 Task: Create fields in event object.
Action: Mouse moved to (603, 20)
Screenshot: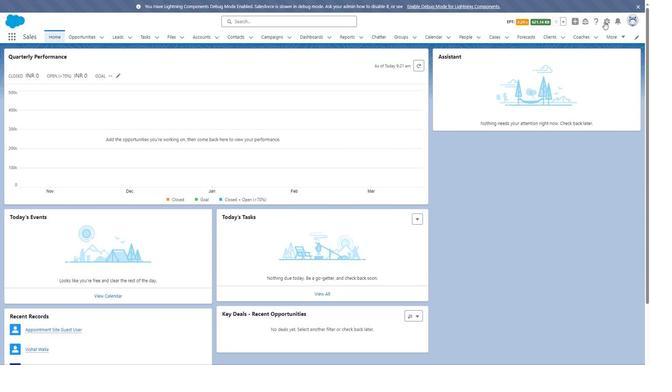 
Action: Mouse pressed left at (603, 20)
Screenshot: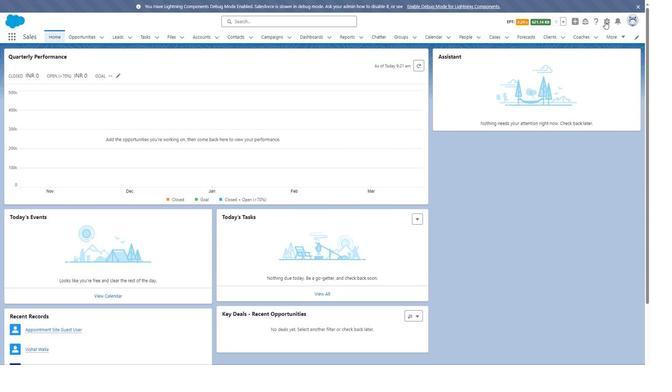 
Action: Mouse moved to (577, 39)
Screenshot: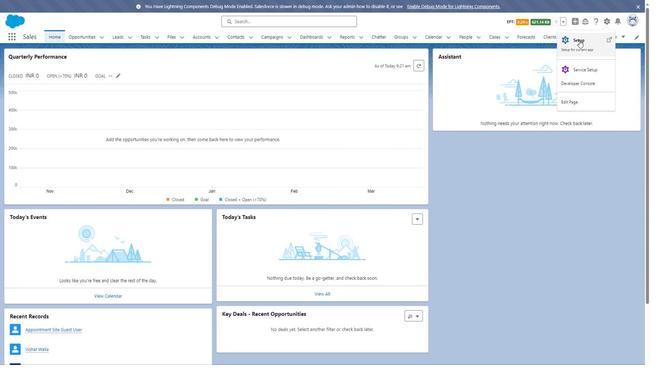 
Action: Mouse pressed left at (577, 39)
Screenshot: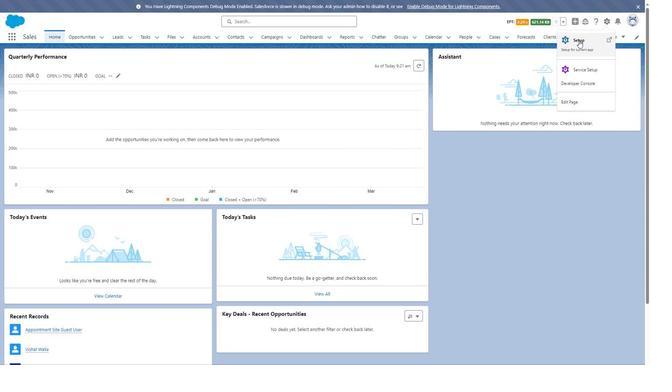 
Action: Mouse moved to (82, 37)
Screenshot: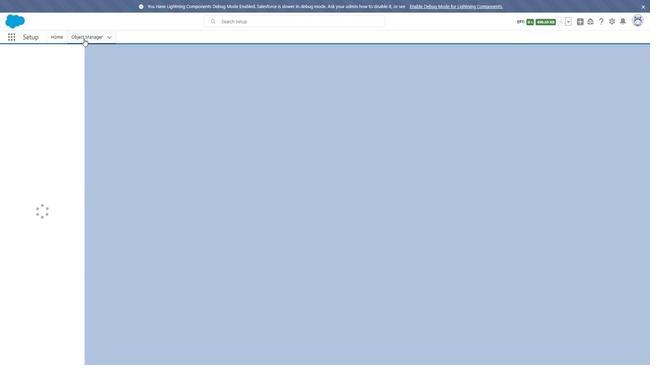 
Action: Mouse pressed left at (82, 37)
Screenshot: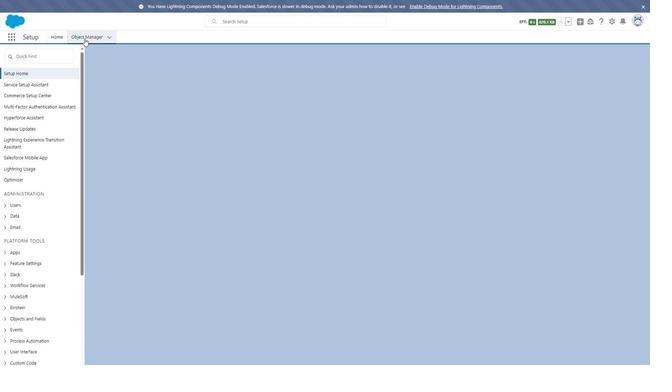 
Action: Mouse moved to (52, 213)
Screenshot: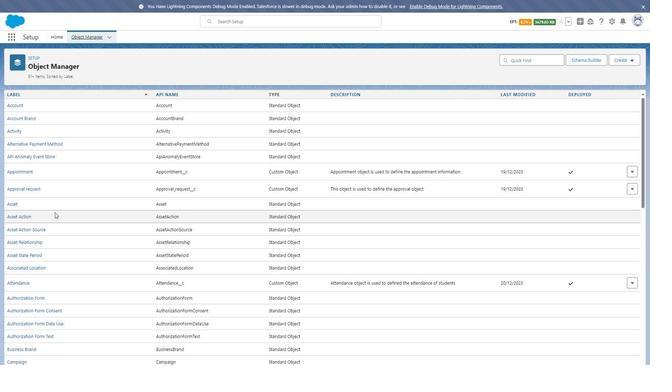 
Action: Mouse scrolled (52, 212) with delta (0, 0)
Screenshot: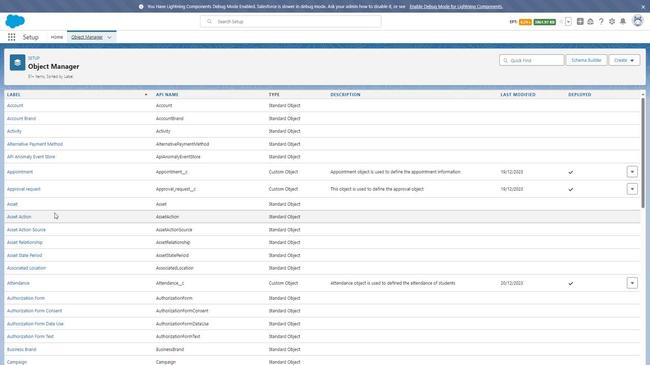 
Action: Mouse scrolled (52, 212) with delta (0, 0)
Screenshot: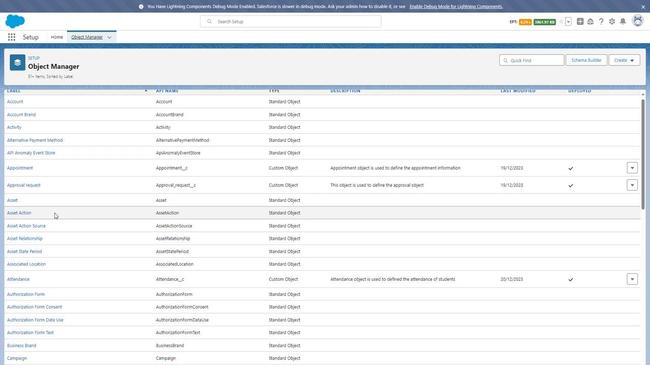 
Action: Mouse scrolled (52, 212) with delta (0, 0)
Screenshot: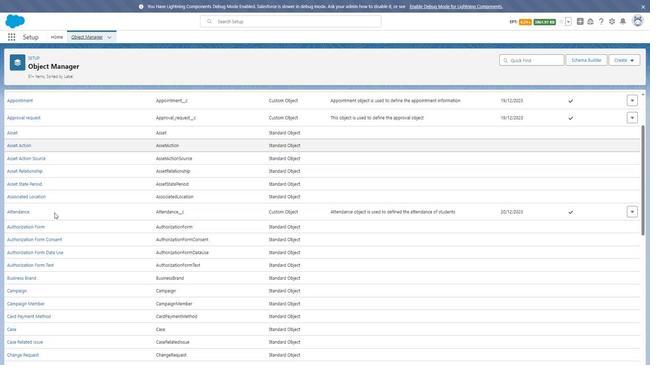 
Action: Mouse moved to (51, 229)
Screenshot: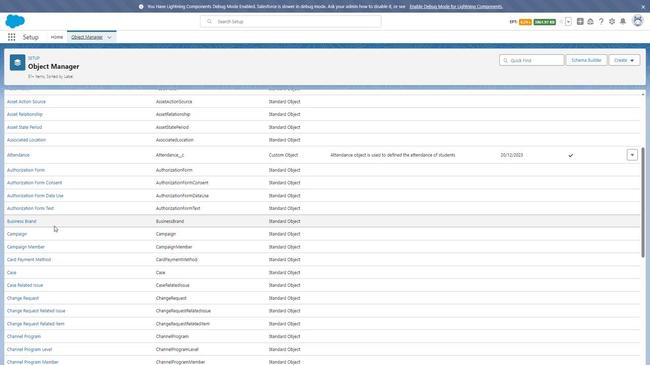 
Action: Mouse scrolled (51, 229) with delta (0, 0)
Screenshot: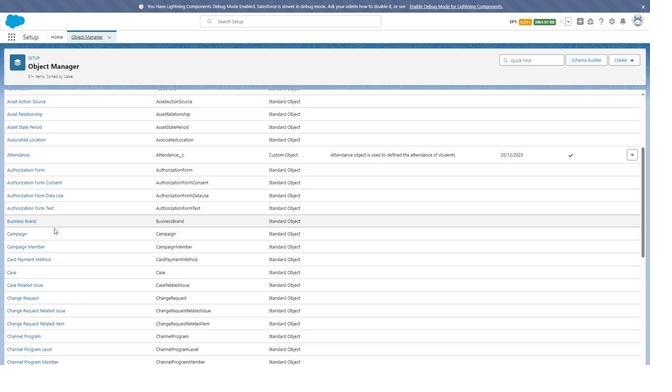 
Action: Mouse moved to (51, 230)
Screenshot: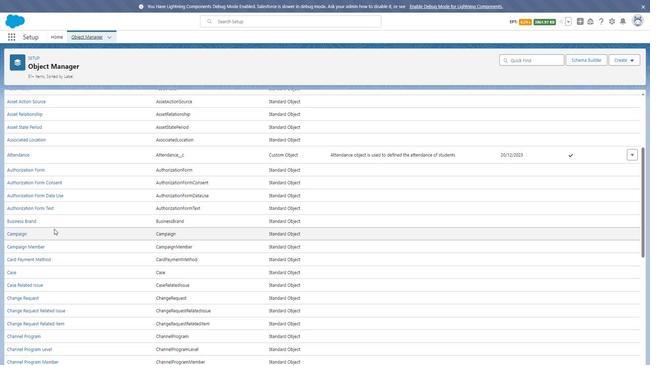 
Action: Mouse scrolled (51, 230) with delta (0, 0)
Screenshot: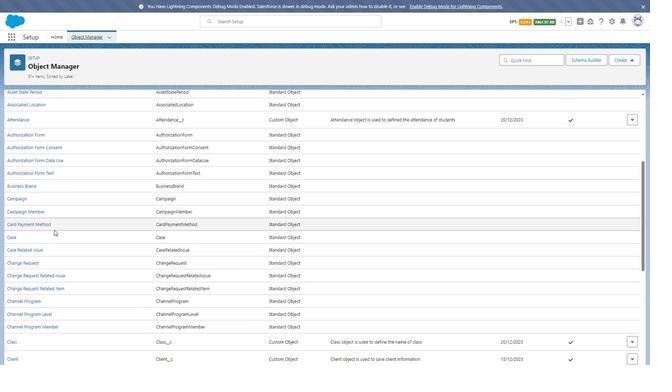 
Action: Mouse moved to (51, 231)
Screenshot: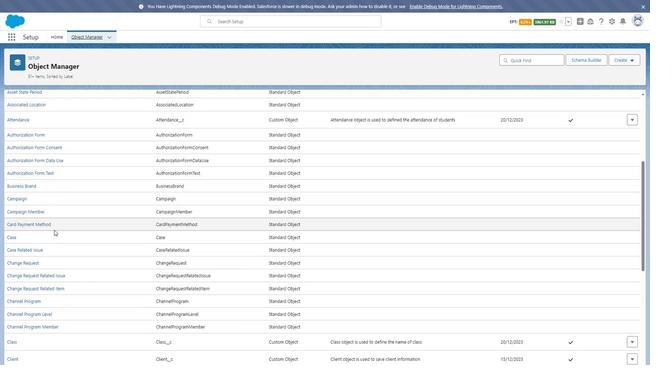 
Action: Mouse scrolled (51, 230) with delta (0, 0)
Screenshot: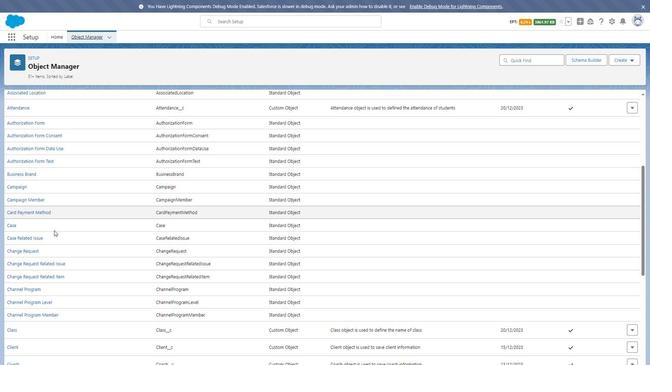 
Action: Mouse moved to (29, 252)
Screenshot: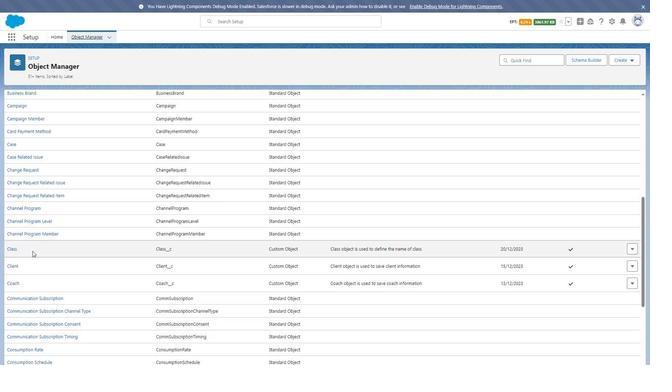 
Action: Mouse scrolled (29, 251) with delta (0, 0)
Screenshot: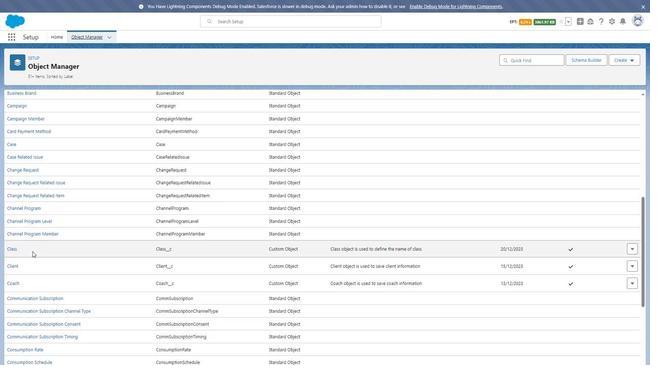 
Action: Mouse scrolled (29, 251) with delta (0, 0)
Screenshot: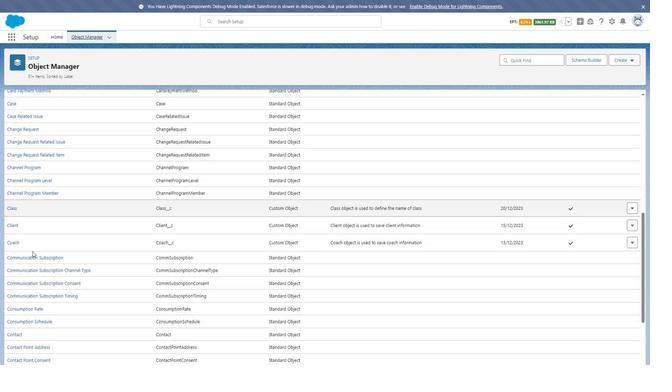 
Action: Mouse moved to (29, 252)
Screenshot: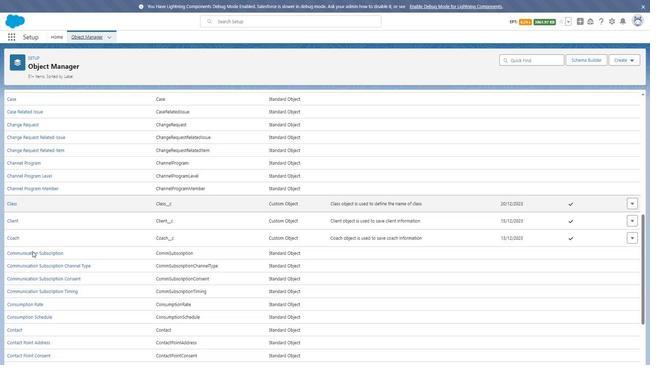 
Action: Mouse scrolled (29, 252) with delta (0, 0)
Screenshot: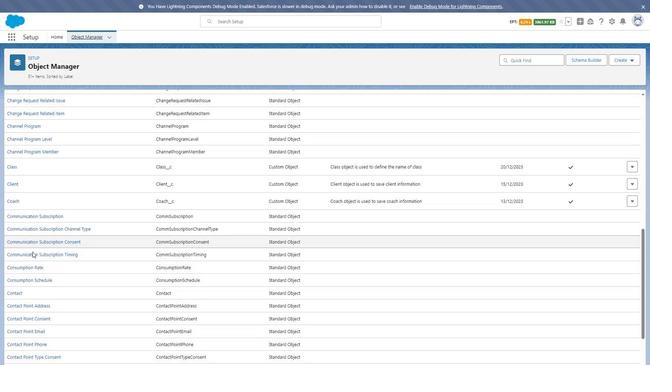 
Action: Mouse moved to (29, 252)
Screenshot: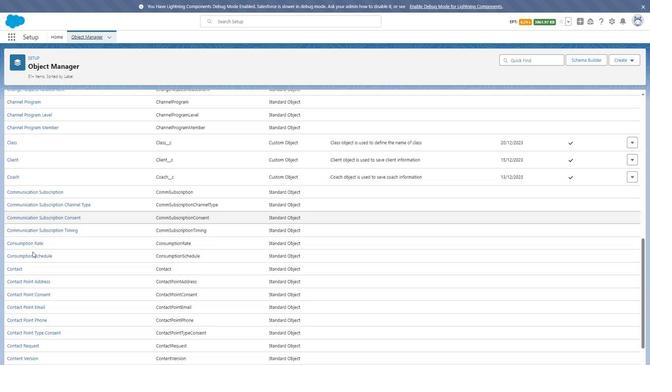 
Action: Mouse scrolled (29, 252) with delta (0, 0)
Screenshot: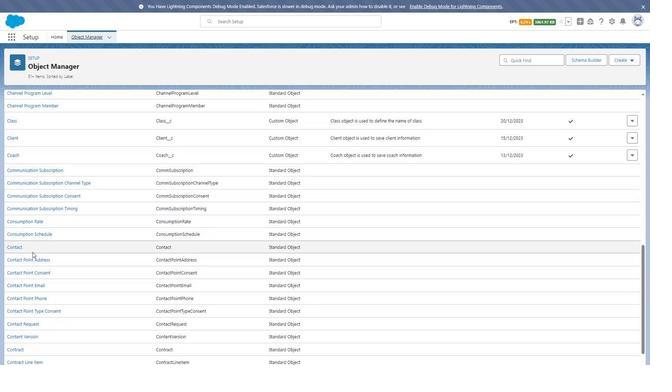 
Action: Mouse moved to (30, 252)
Screenshot: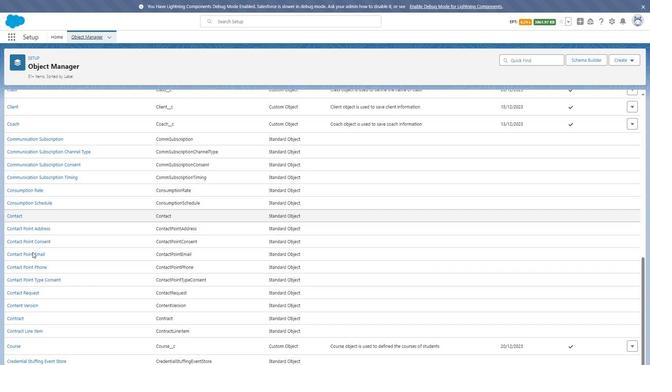 
Action: Mouse scrolled (30, 252) with delta (0, 0)
Screenshot: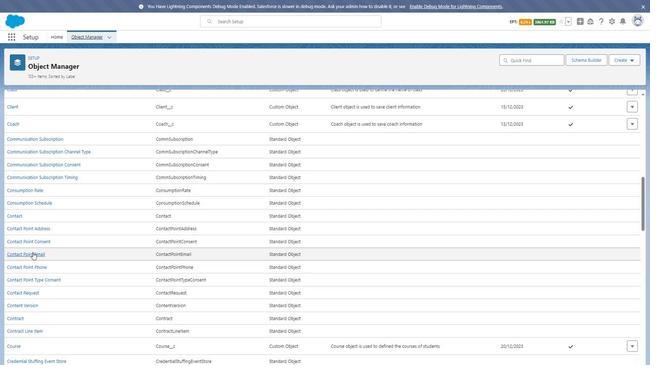 
Action: Mouse scrolled (30, 252) with delta (0, 0)
Screenshot: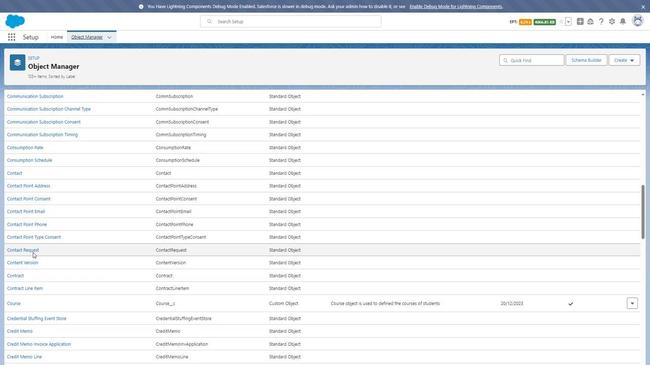 
Action: Mouse scrolled (30, 252) with delta (0, 0)
Screenshot: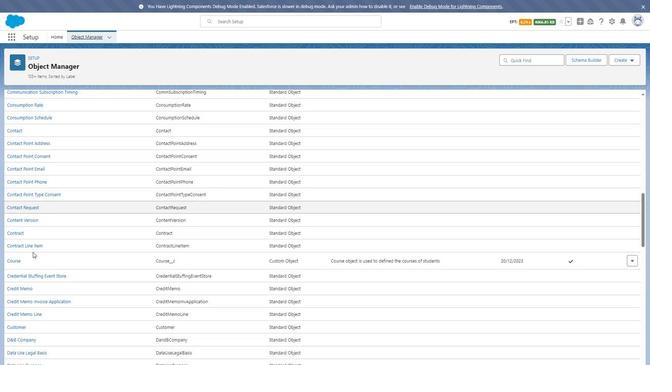 
Action: Mouse scrolled (30, 252) with delta (0, 0)
Screenshot: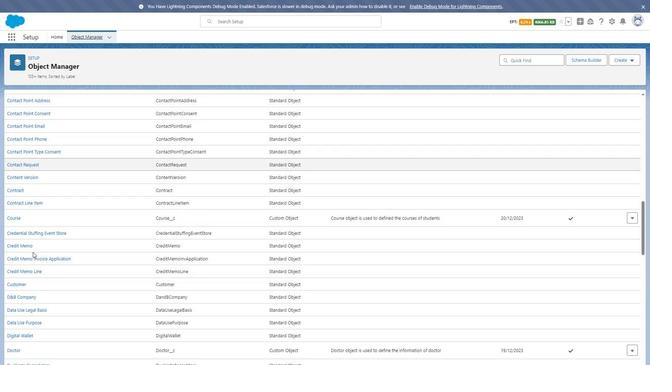 
Action: Mouse moved to (30, 252)
Screenshot: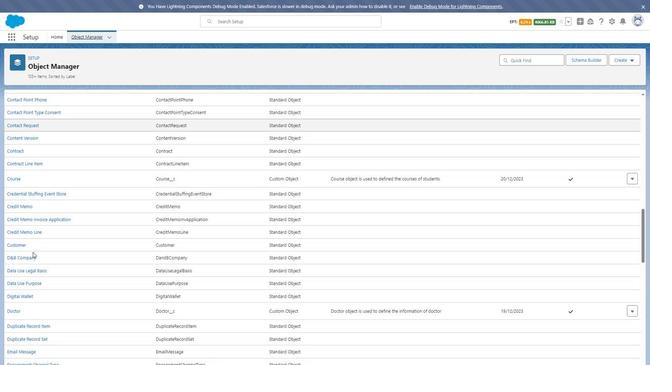 
Action: Mouse scrolled (30, 251) with delta (0, 0)
Screenshot: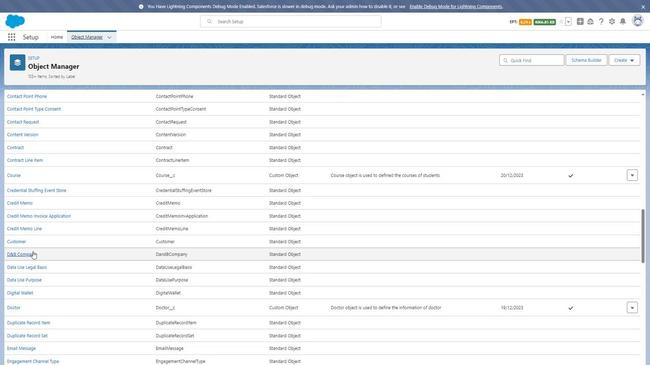 
Action: Mouse moved to (30, 252)
Screenshot: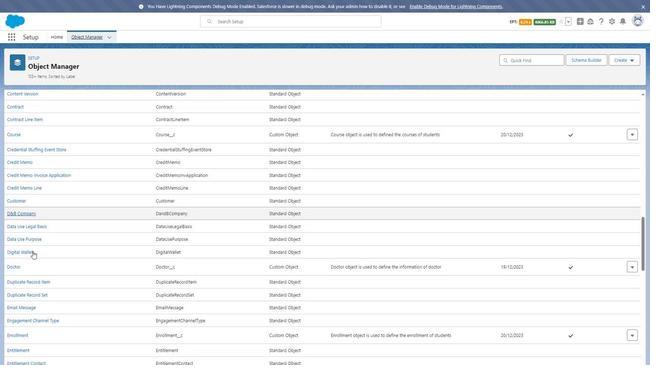 
Action: Mouse scrolled (30, 251) with delta (0, 0)
Screenshot: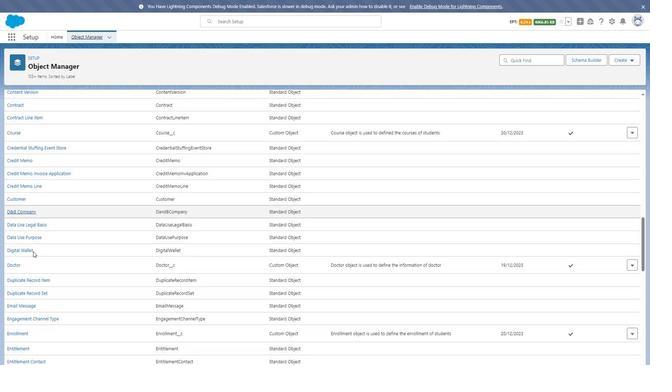 
Action: Mouse moved to (10, 334)
Screenshot: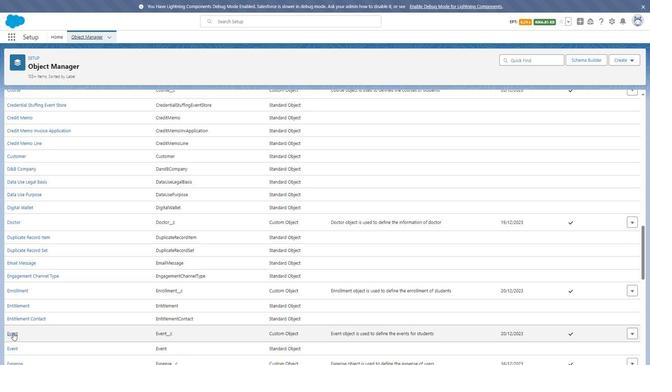 
Action: Mouse pressed left at (10, 334)
Screenshot: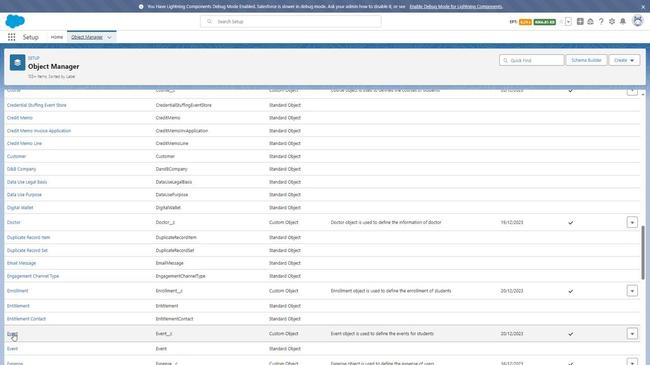 
Action: Mouse moved to (54, 109)
Screenshot: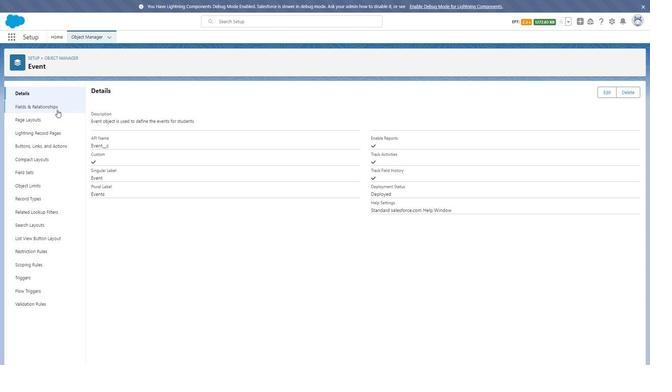 
Action: Mouse pressed left at (54, 109)
Screenshot: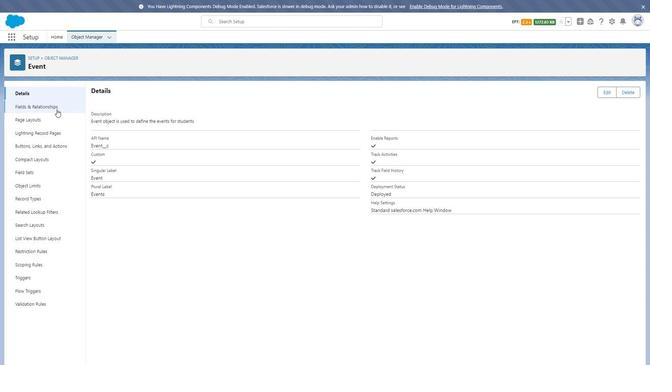 
Action: Mouse moved to (490, 93)
Screenshot: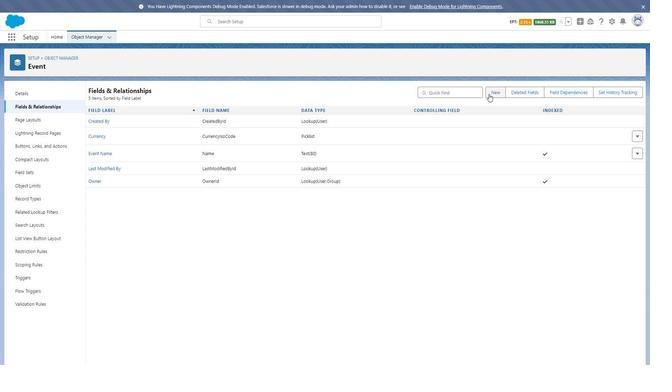 
Action: Mouse pressed left at (490, 93)
Screenshot: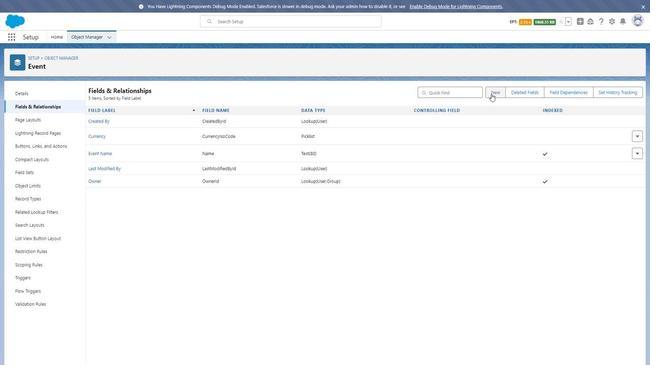
Action: Mouse moved to (125, 204)
Screenshot: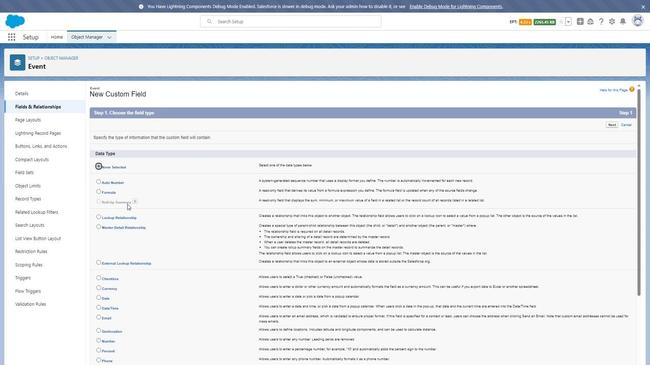 
Action: Mouse scrolled (125, 204) with delta (0, 0)
Screenshot: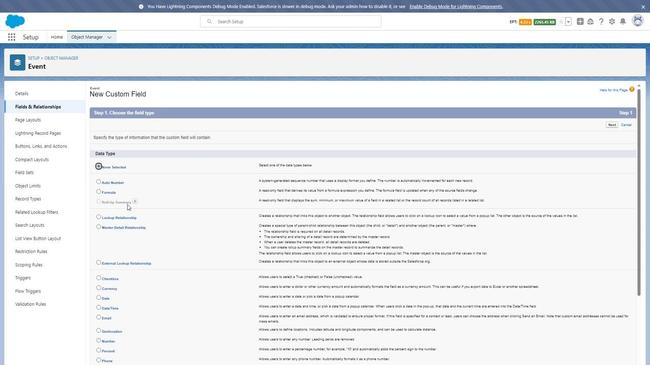 
Action: Mouse scrolled (125, 204) with delta (0, 0)
Screenshot: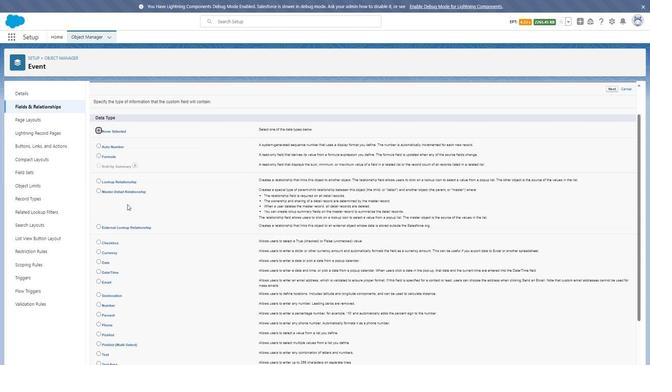 
Action: Mouse scrolled (125, 204) with delta (0, 0)
Screenshot: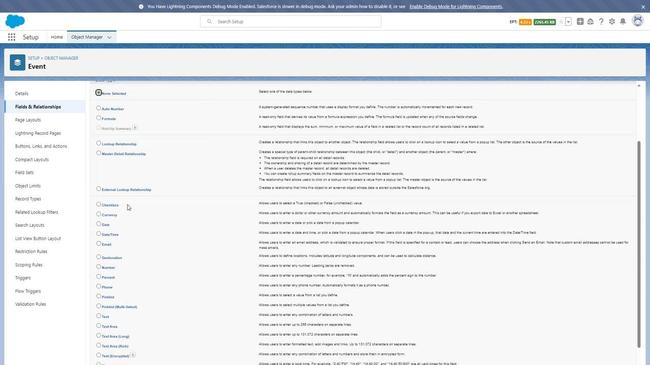 
Action: Mouse scrolled (125, 204) with delta (0, 0)
Screenshot: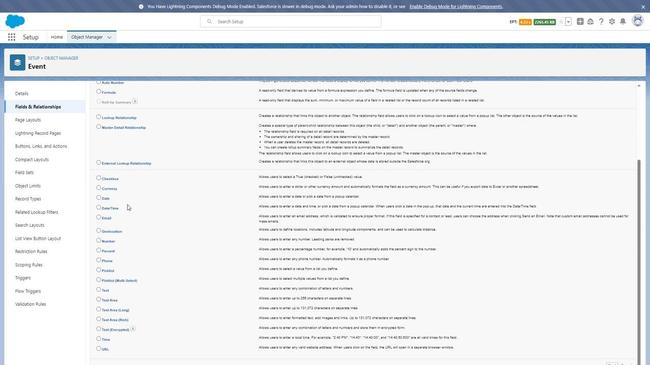 
Action: Mouse scrolled (125, 204) with delta (0, 0)
Screenshot: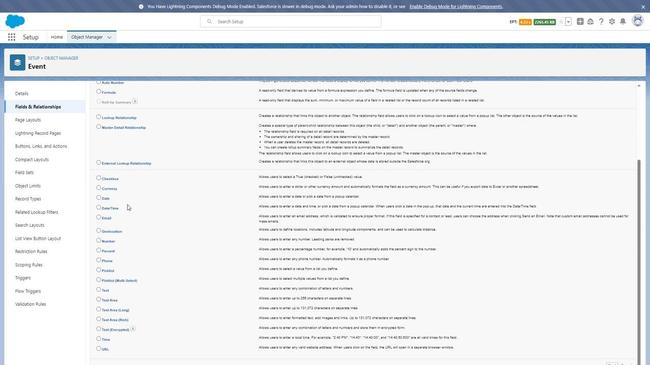 
Action: Mouse scrolled (125, 204) with delta (0, 0)
Screenshot: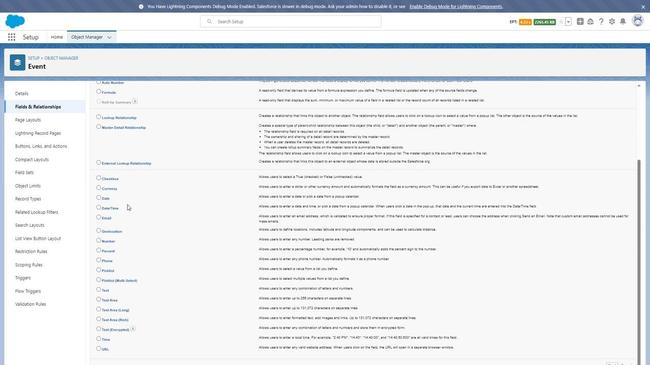 
Action: Mouse moved to (95, 240)
Screenshot: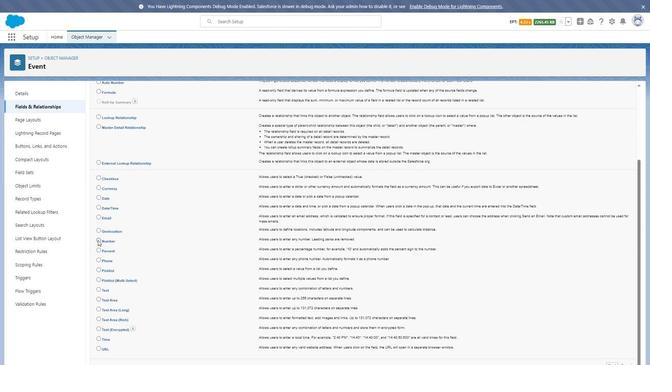
Action: Mouse pressed left at (95, 240)
Screenshot: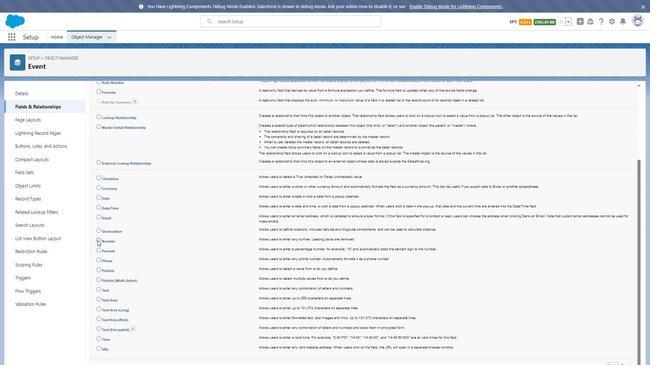 
Action: Mouse moved to (227, 277)
Screenshot: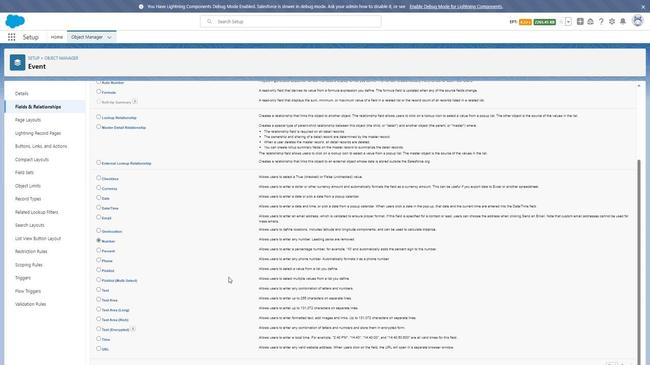 
Action: Mouse scrolled (227, 277) with delta (0, 0)
Screenshot: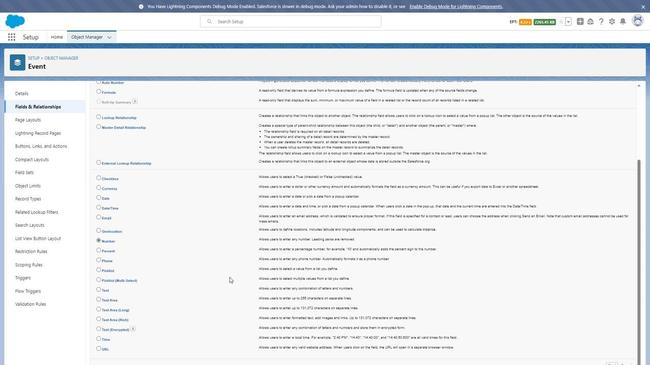 
Action: Mouse moved to (607, 366)
Screenshot: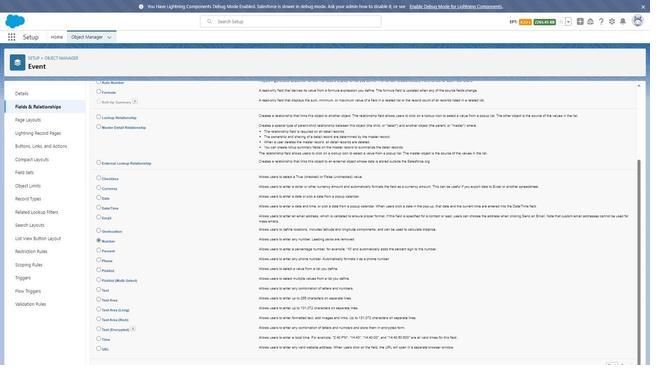 
Action: Mouse pressed left at (607, 366)
Screenshot: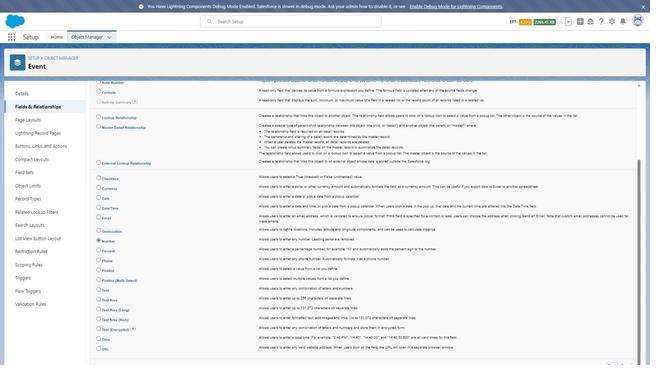 
Action: Mouse moved to (215, 138)
Screenshot: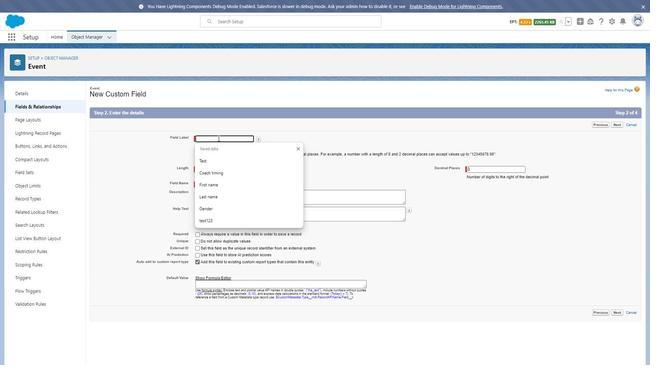 
Action: Mouse pressed left at (215, 138)
Screenshot: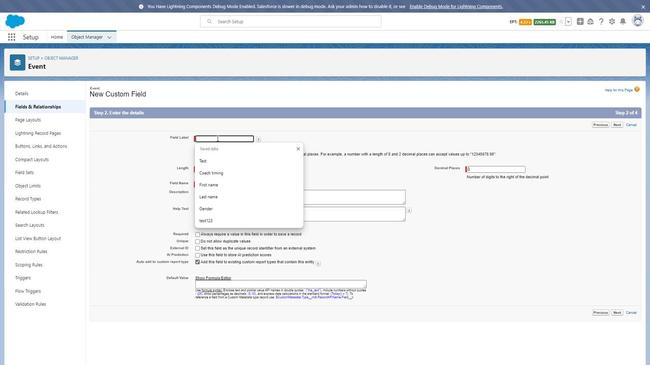 
Action: Key pressed <Key.shift>Event<Key.space><Key.shift>Id
Screenshot: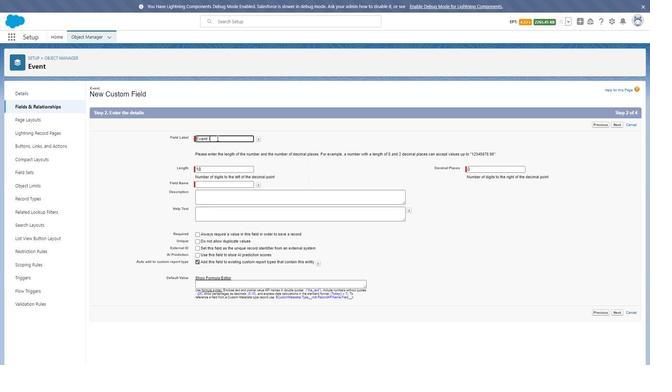 
Action: Mouse moved to (278, 163)
Screenshot: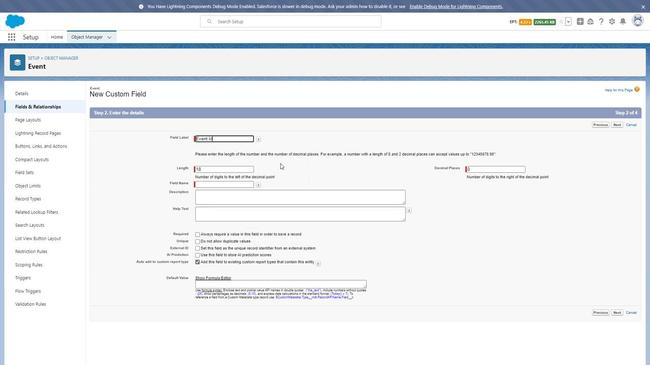 
Action: Mouse pressed left at (278, 163)
Screenshot: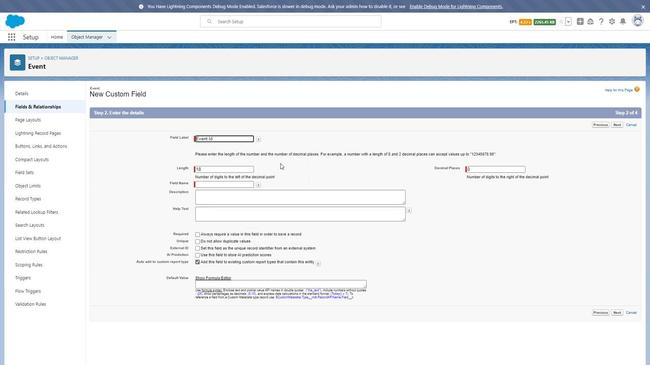 
Action: Mouse moved to (226, 195)
Screenshot: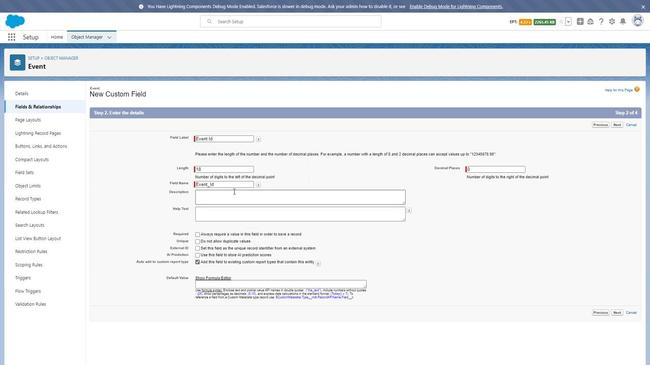 
Action: Mouse pressed left at (226, 195)
Screenshot: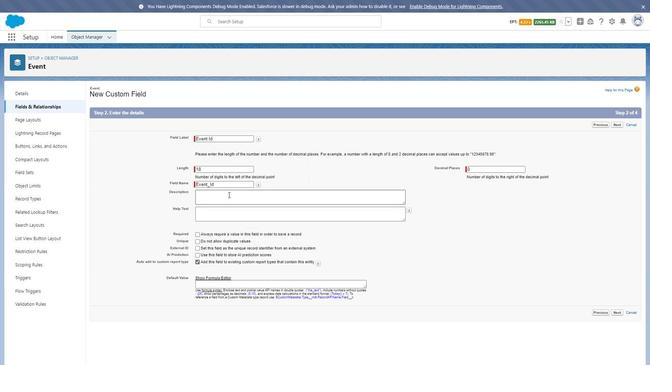 
Action: Key pressed <Key.shift>Event<Key.space><Key.shift>Id<Key.space>field<Key.space>is<Key.space>used<Key.space>to<Key.space>defined<Key.space>the<Key.space>e<Key.backspace>id<Key.space>of<Key.space>ec<Key.backspace>vent
Screenshot: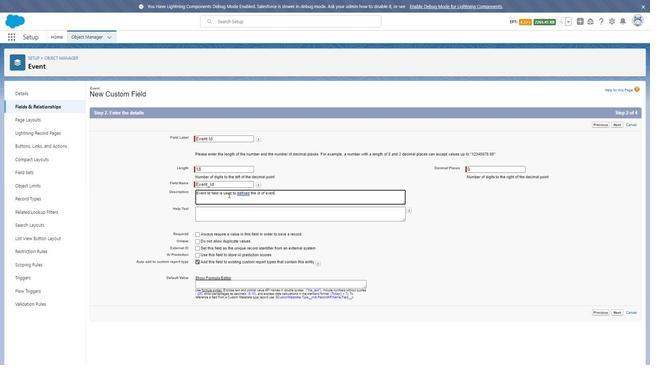 
Action: Mouse moved to (226, 211)
Screenshot: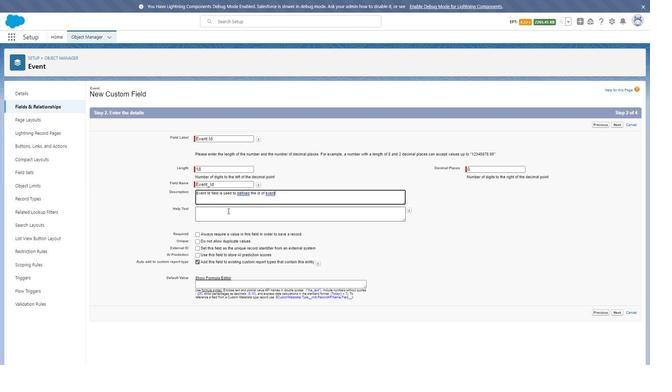 
Action: Mouse pressed left at (226, 211)
Screenshot: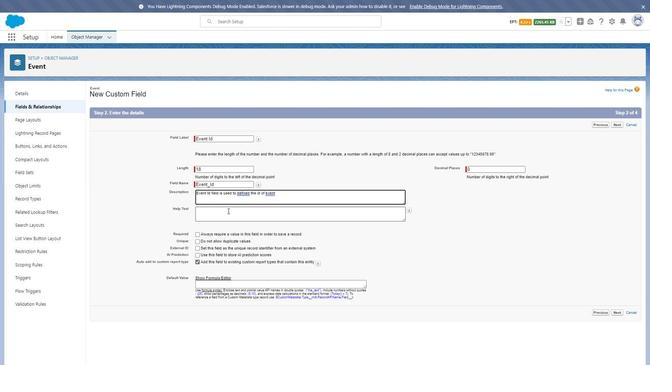 
Action: Mouse moved to (224, 211)
Screenshot: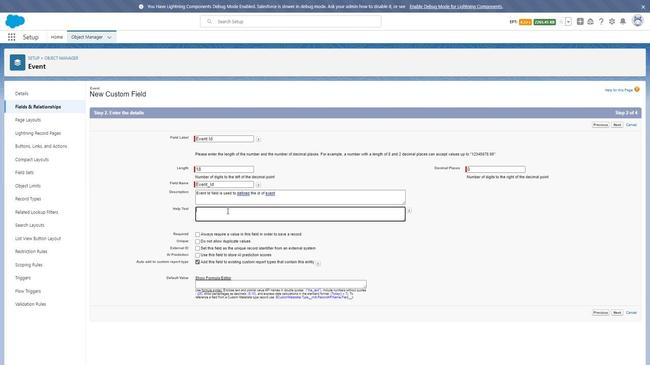 
Action: Key pressed <Key.shift>Event<Key.space><Key.shift>Id
Screenshot: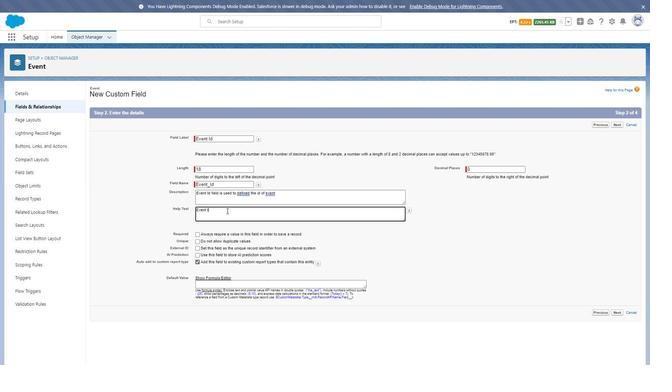 
Action: Mouse moved to (615, 311)
Screenshot: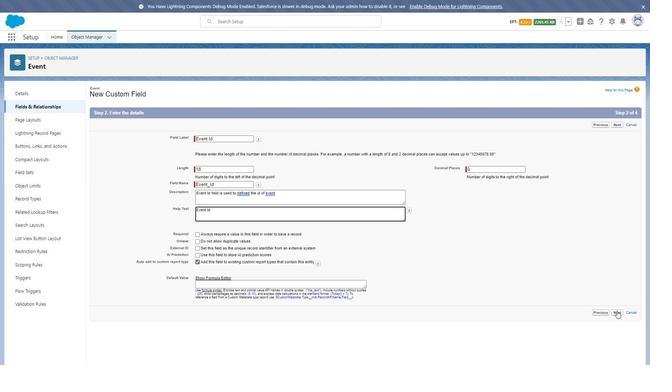 
Action: Mouse pressed left at (615, 311)
Screenshot: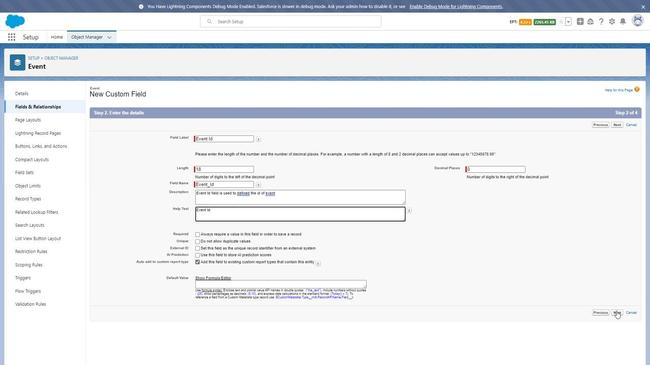 
Action: Mouse moved to (458, 182)
Screenshot: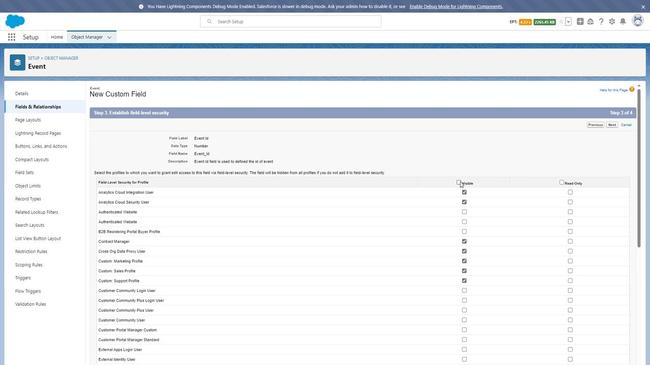 
Action: Mouse pressed left at (458, 182)
Screenshot: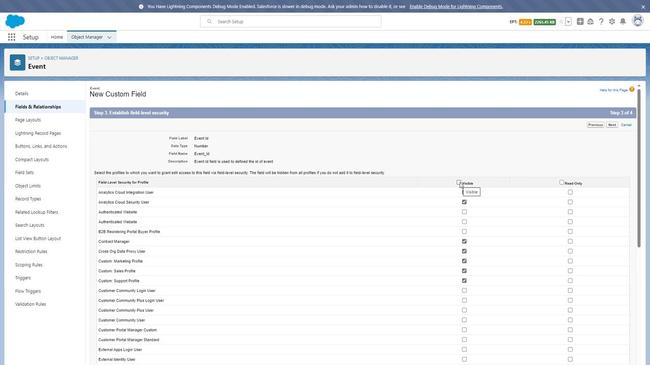 
Action: Mouse pressed left at (458, 182)
Screenshot: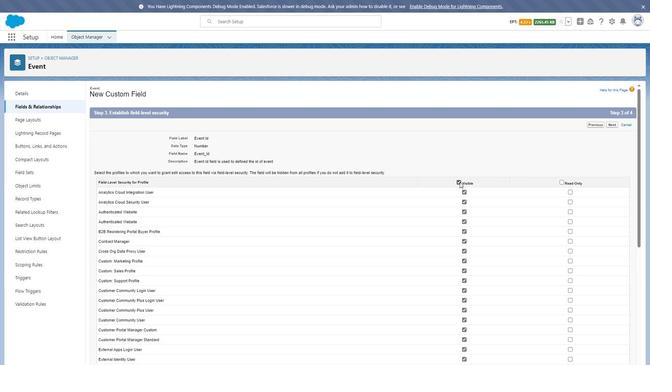 
Action: Mouse moved to (463, 192)
Screenshot: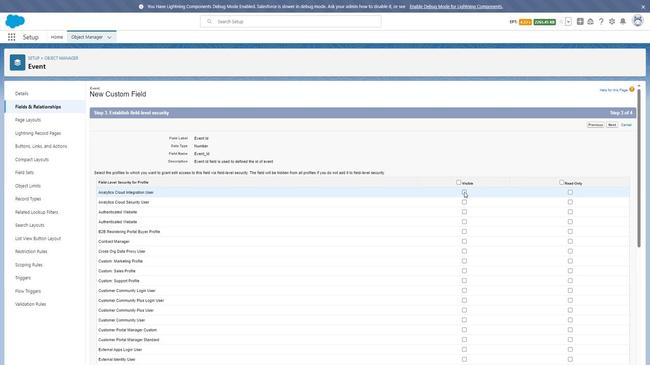 
Action: Mouse pressed left at (463, 192)
Screenshot: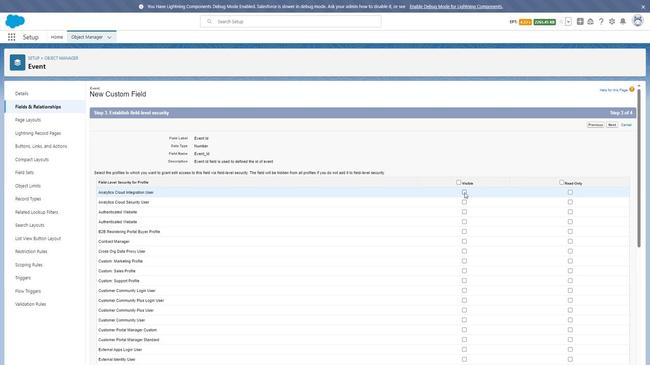 
Action: Mouse moved to (462, 202)
Screenshot: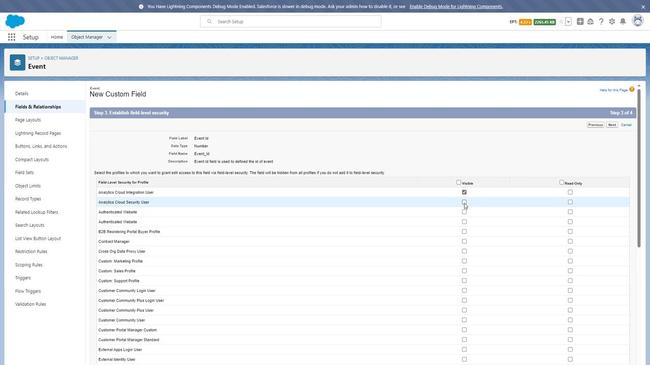 
Action: Mouse pressed left at (462, 202)
Screenshot: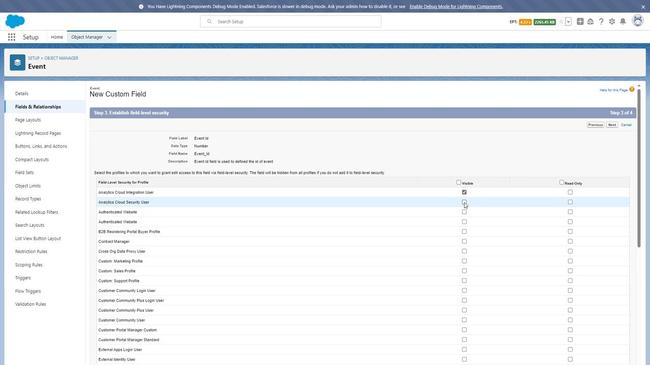 
Action: Mouse moved to (462, 213)
Screenshot: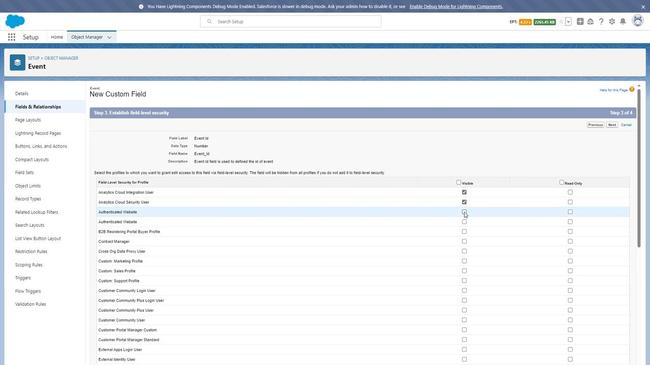 
Action: Mouse pressed left at (462, 213)
Screenshot: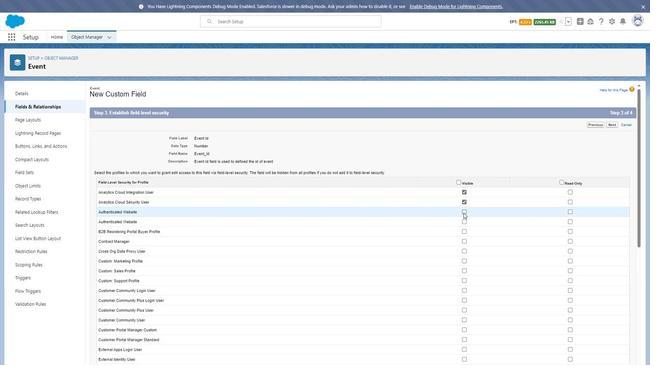 
Action: Mouse moved to (462, 222)
Screenshot: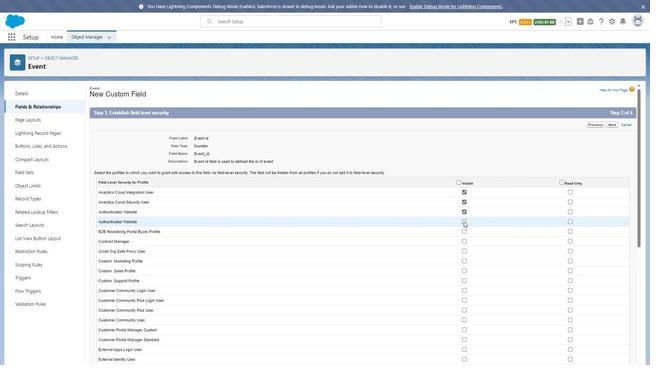 
Action: Mouse pressed left at (462, 222)
Screenshot: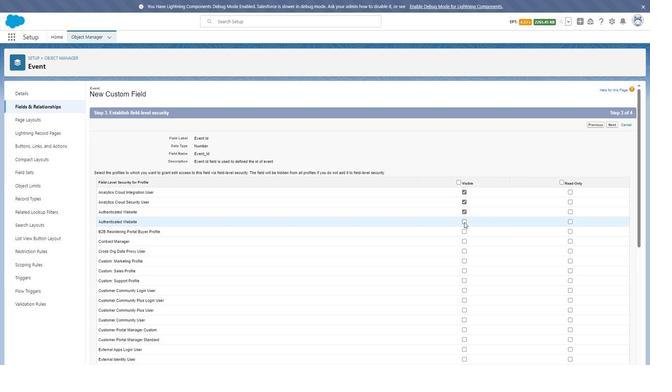
Action: Mouse moved to (462, 232)
Screenshot: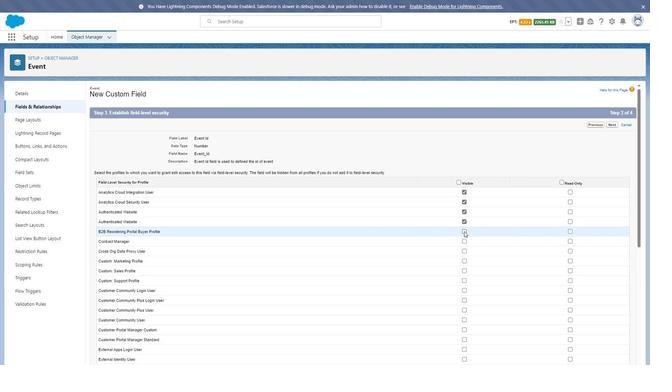 
Action: Mouse pressed left at (462, 232)
Screenshot: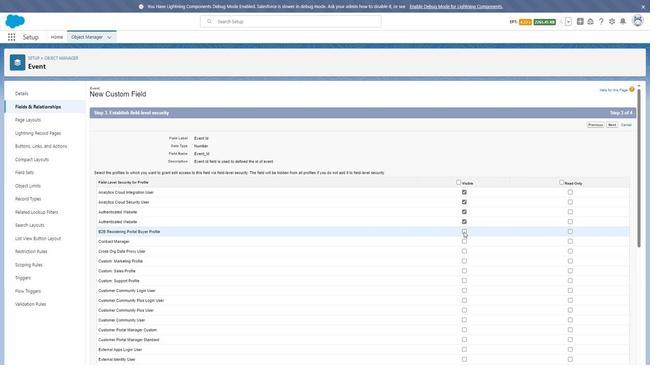 
Action: Mouse moved to (462, 242)
Screenshot: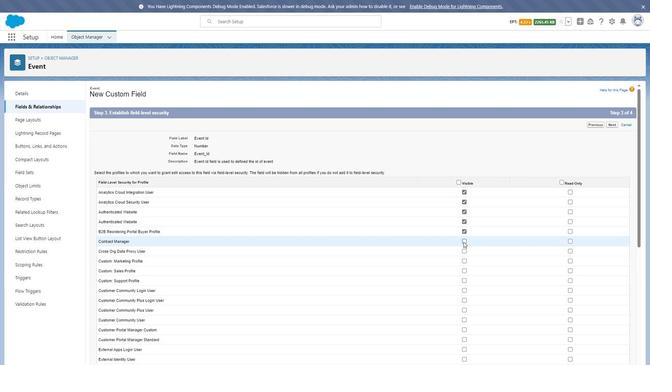 
Action: Mouse pressed left at (462, 242)
Screenshot: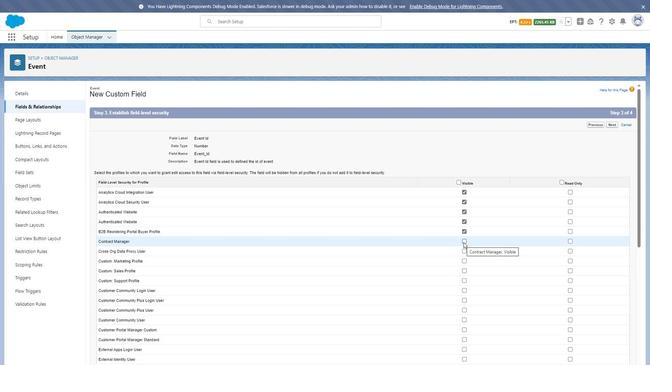 
Action: Mouse moved to (462, 250)
Screenshot: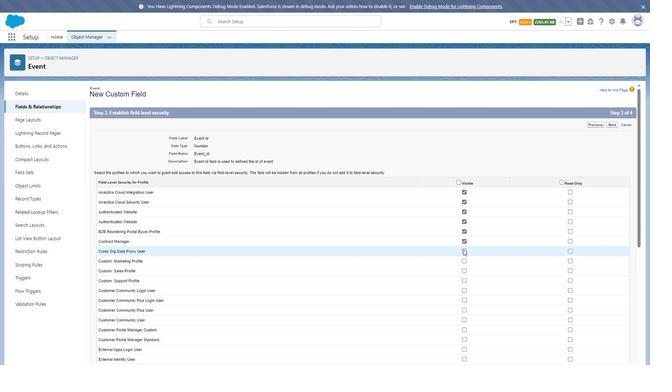 
Action: Mouse pressed left at (462, 250)
Screenshot: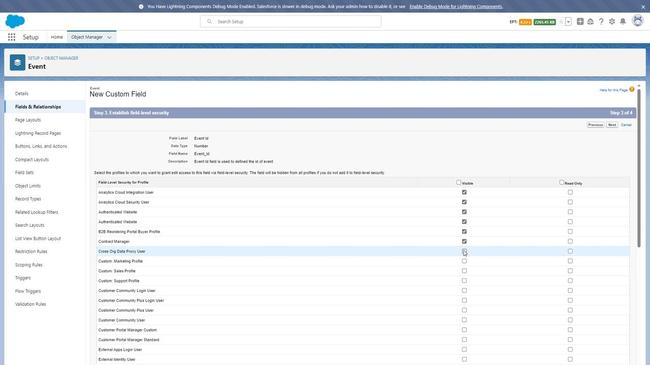 
Action: Mouse moved to (464, 260)
Screenshot: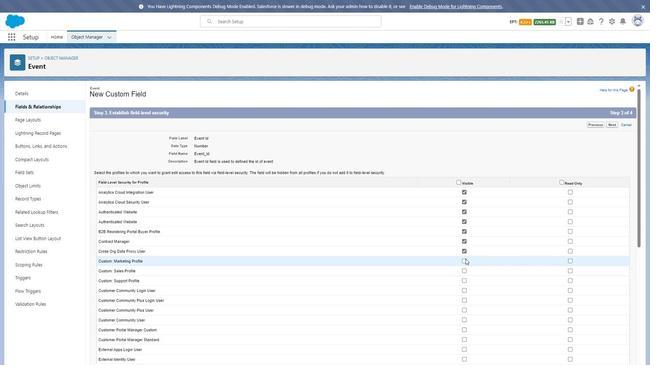 
Action: Mouse pressed left at (464, 260)
Screenshot: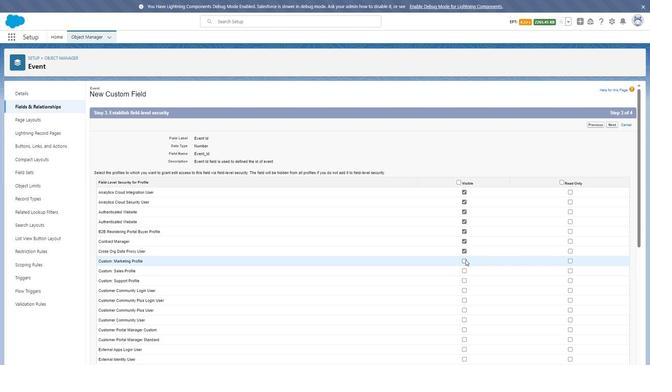 
Action: Mouse moved to (462, 271)
Screenshot: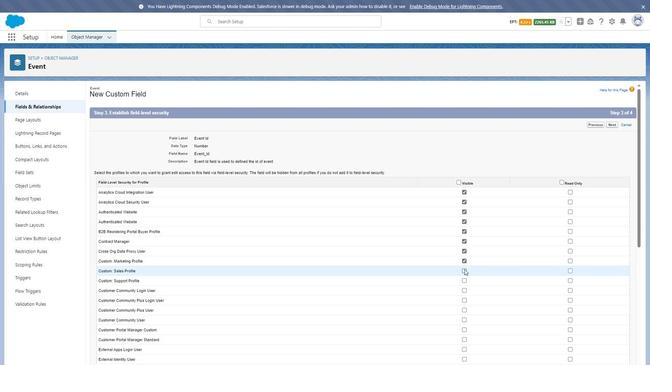 
Action: Mouse pressed left at (462, 271)
Screenshot: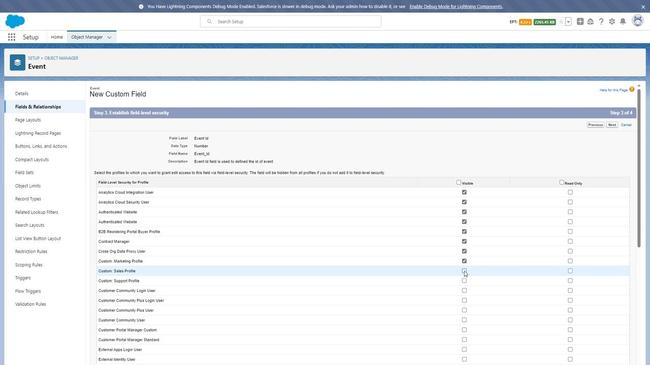 
Action: Mouse moved to (462, 283)
Screenshot: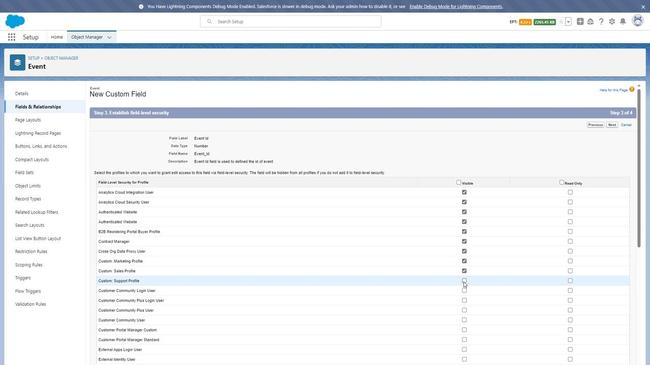 
Action: Mouse pressed left at (462, 283)
Screenshot: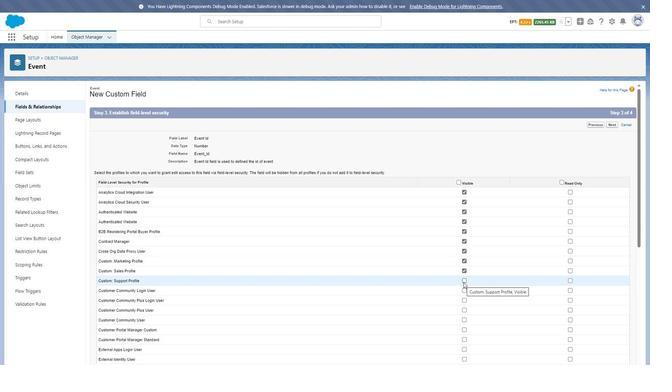 
Action: Mouse moved to (462, 292)
Screenshot: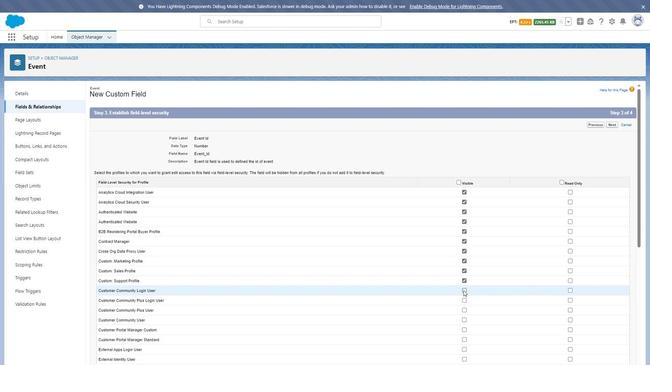 
Action: Mouse pressed left at (462, 292)
Screenshot: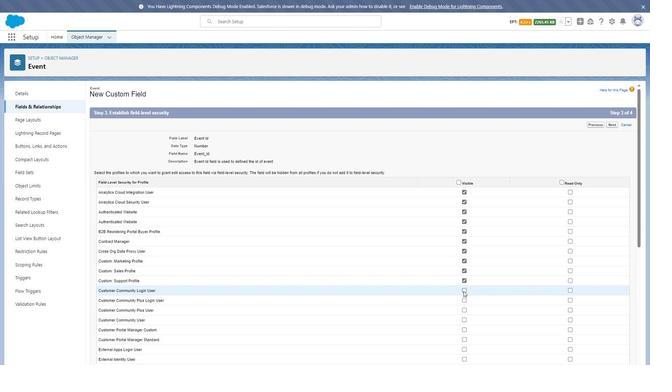 
Action: Mouse moved to (463, 302)
Screenshot: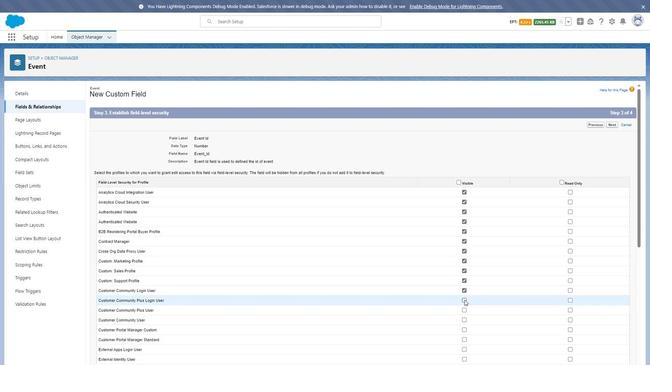
Action: Mouse pressed left at (463, 302)
Screenshot: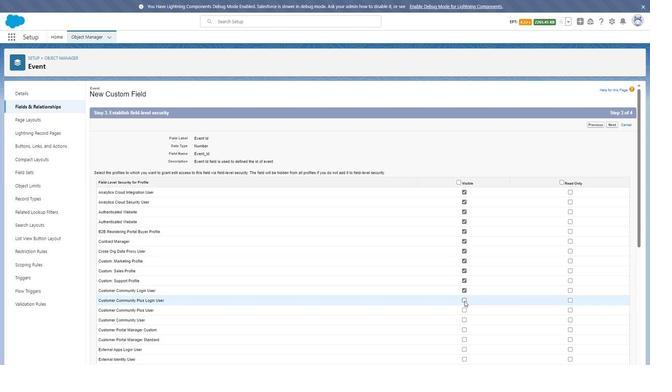 
Action: Mouse moved to (463, 309)
Screenshot: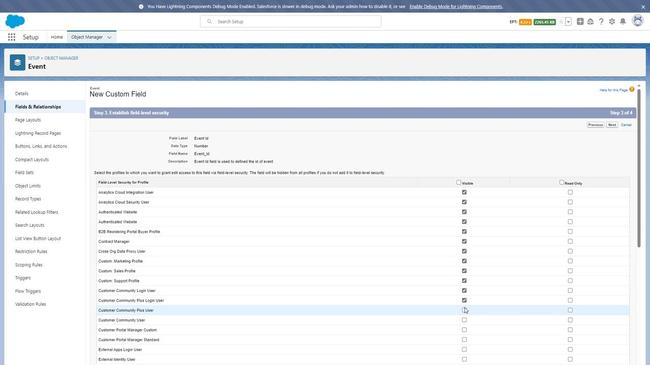 
Action: Mouse pressed left at (463, 309)
Screenshot: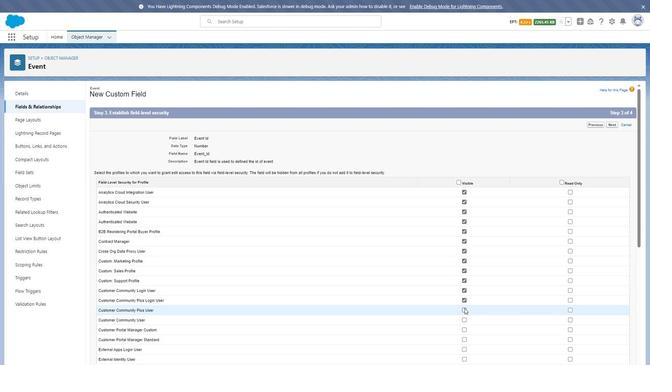 
Action: Mouse scrolled (463, 309) with delta (0, 0)
Screenshot: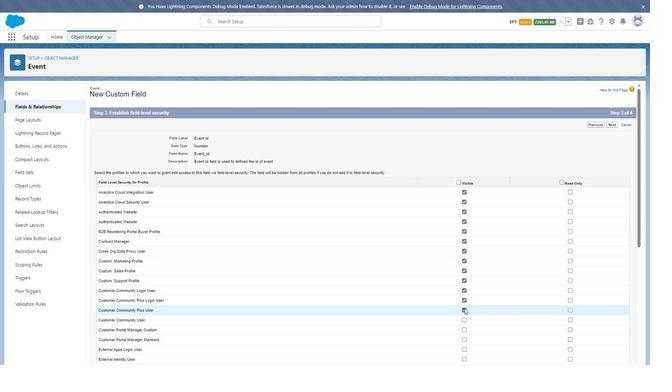 
Action: Mouse scrolled (463, 309) with delta (0, 0)
Screenshot: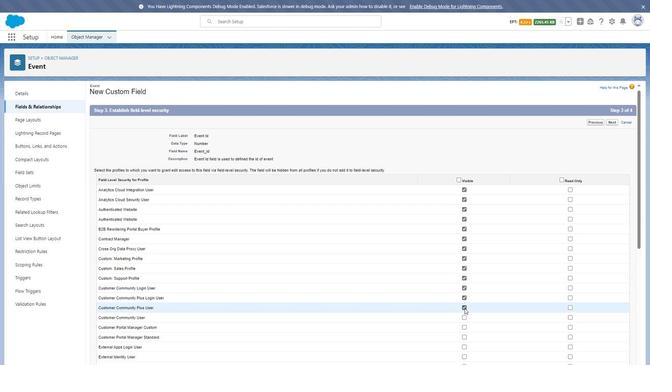 
Action: Mouse scrolled (463, 309) with delta (0, 0)
Screenshot: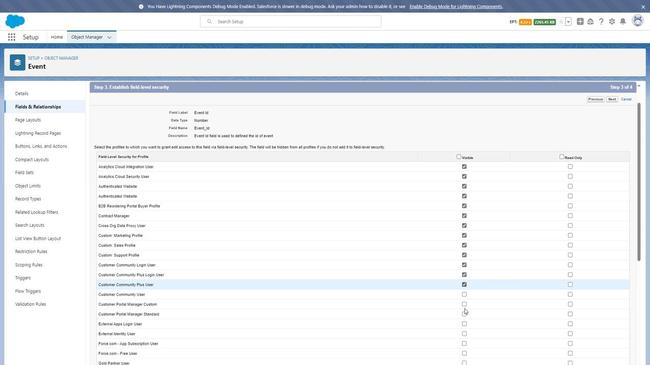 
Action: Mouse scrolled (463, 309) with delta (0, 0)
Screenshot: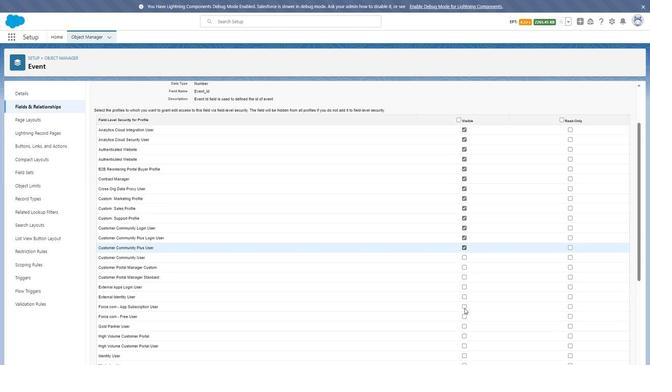 
Action: Mouse moved to (463, 153)
Screenshot: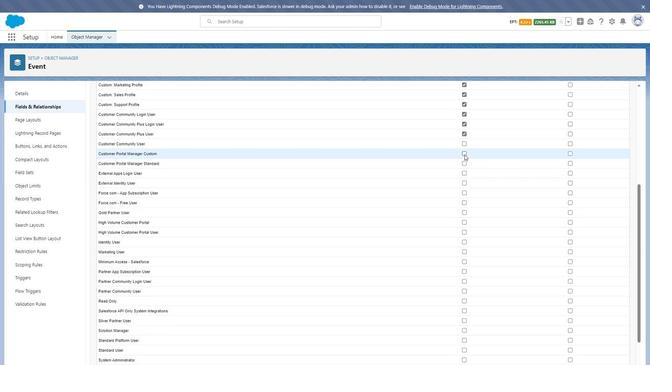
Action: Mouse pressed left at (463, 153)
Screenshot: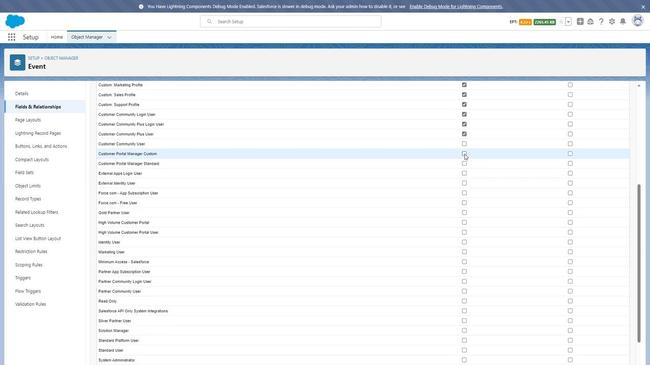 
Action: Mouse moved to (462, 164)
Screenshot: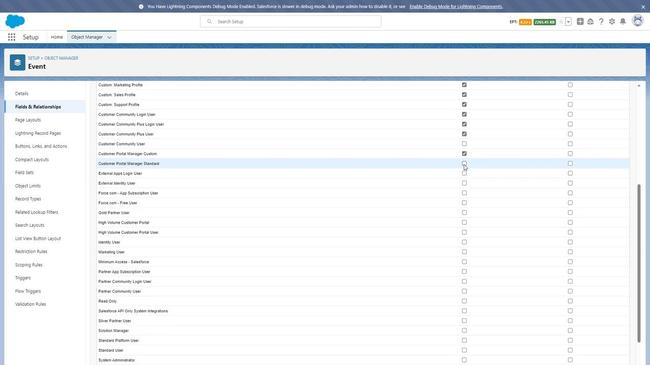 
Action: Mouse pressed left at (462, 164)
Screenshot: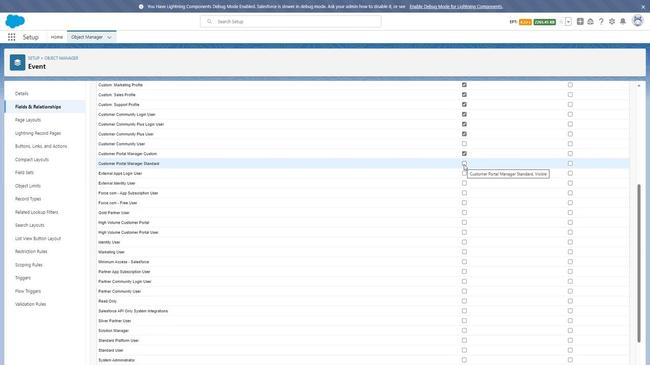 
Action: Mouse moved to (462, 172)
Screenshot: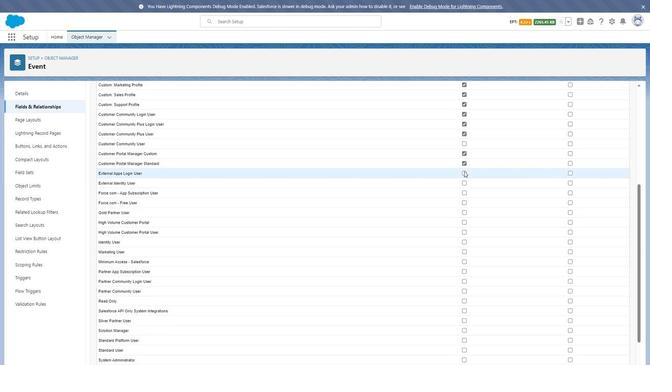 
Action: Mouse pressed left at (462, 172)
Screenshot: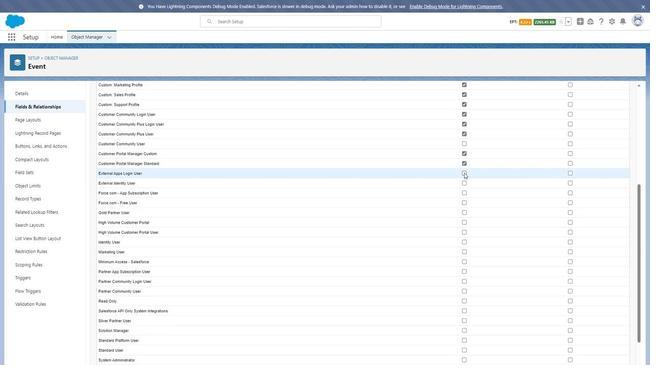
Action: Mouse moved to (462, 183)
Screenshot: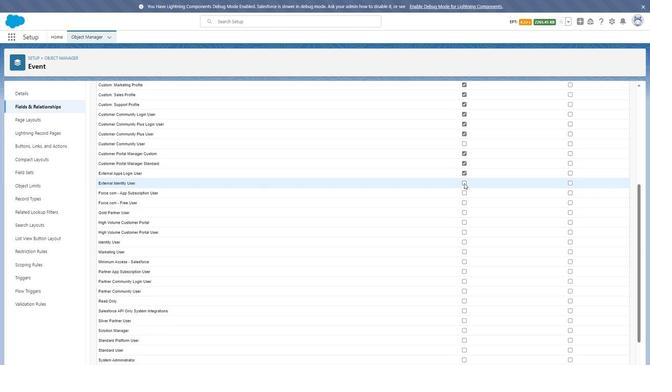 
Action: Mouse pressed left at (462, 183)
Screenshot: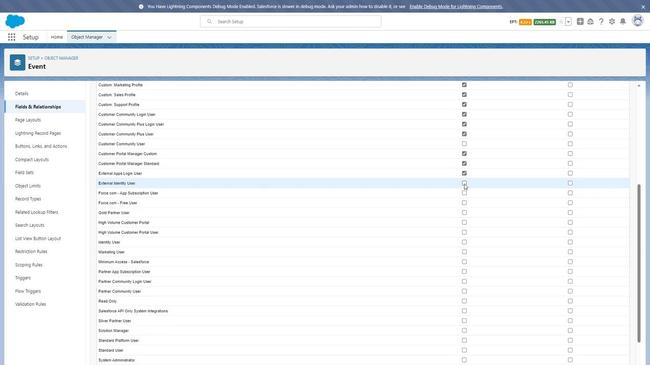 
Action: Mouse moved to (463, 193)
Screenshot: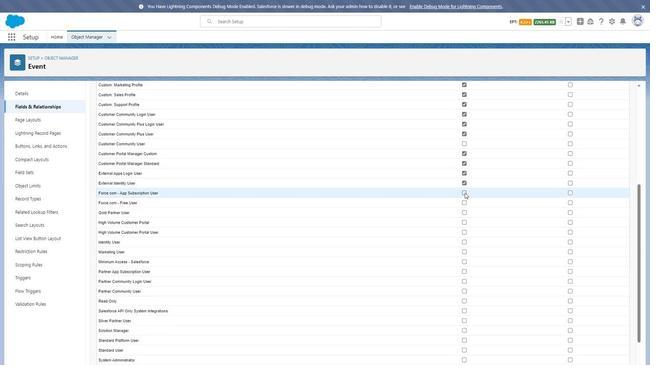 
Action: Mouse pressed left at (463, 193)
Screenshot: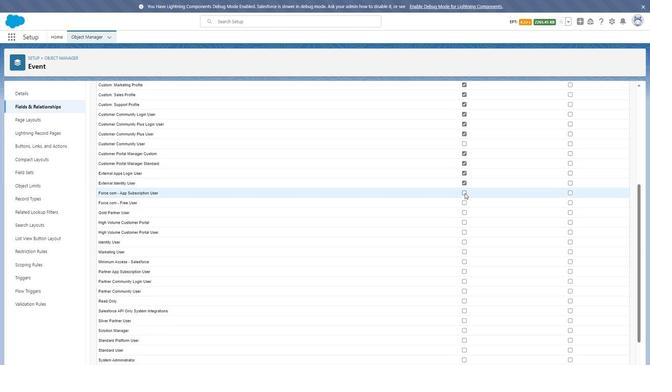 
Action: Mouse moved to (463, 203)
Screenshot: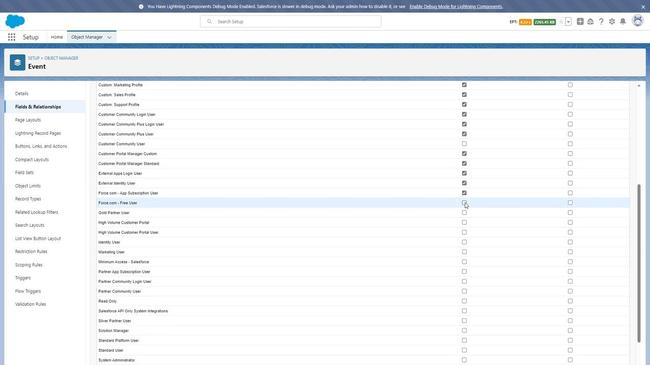 
Action: Mouse pressed left at (463, 203)
Screenshot: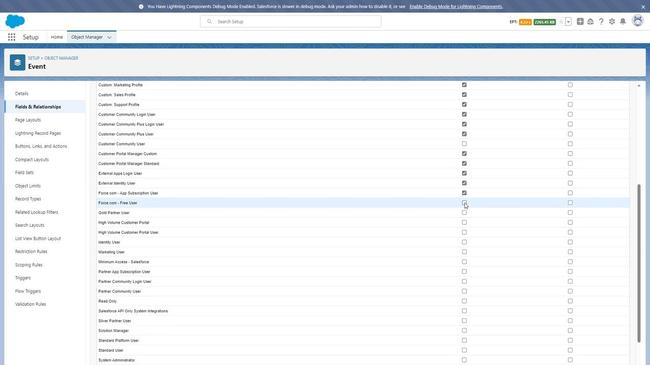 
Action: Mouse moved to (463, 215)
Screenshot: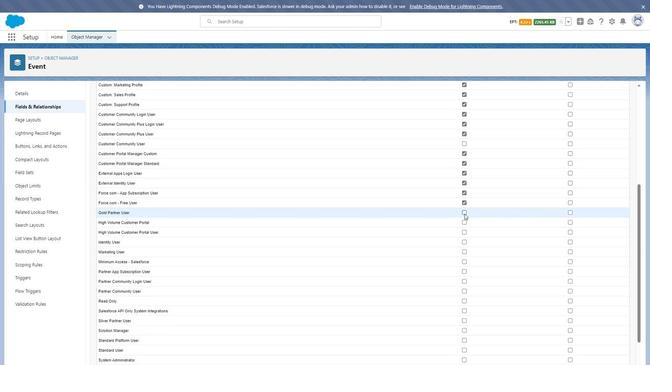 
Action: Mouse pressed left at (463, 215)
Screenshot: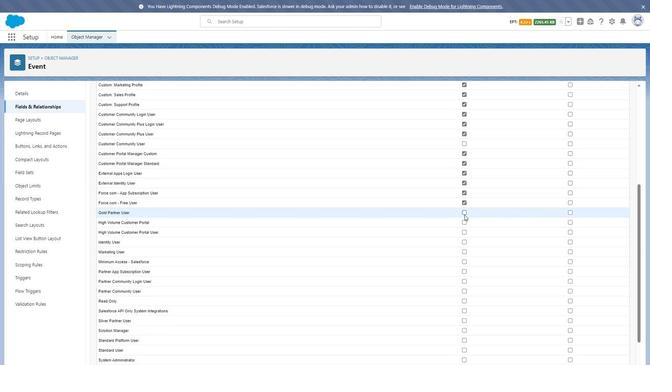 
Action: Mouse moved to (463, 222)
Screenshot: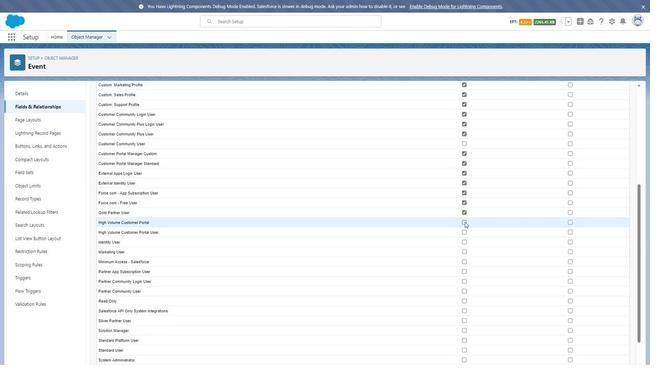 
Action: Mouse pressed left at (463, 222)
Screenshot: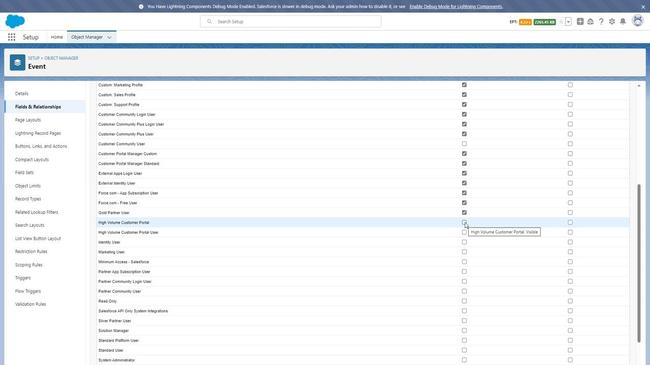 
Action: Mouse moved to (463, 231)
Screenshot: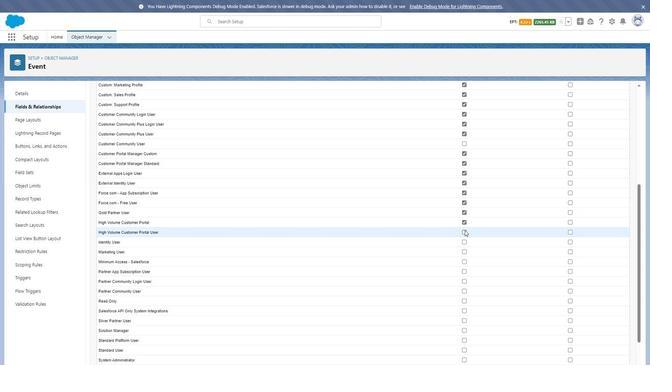 
Action: Mouse pressed left at (463, 231)
Screenshot: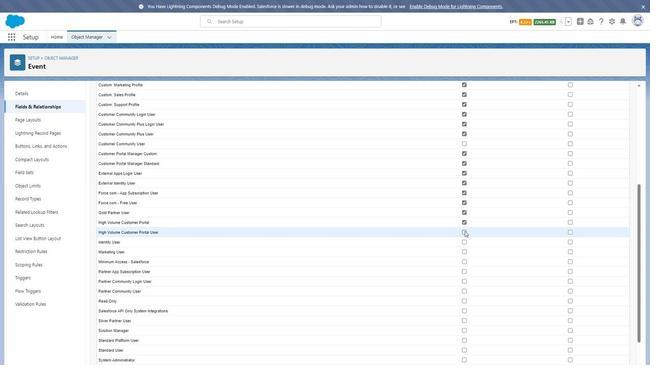 
Action: Mouse moved to (462, 243)
Screenshot: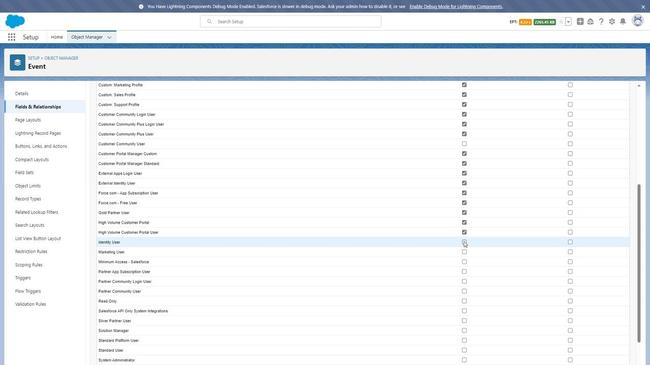 
Action: Mouse pressed left at (462, 243)
Screenshot: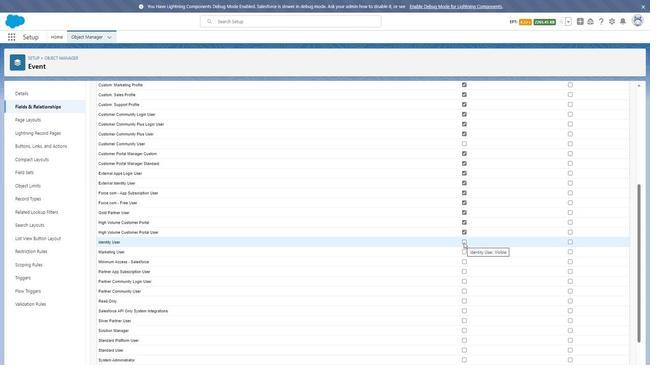 
Action: Mouse moved to (463, 262)
Screenshot: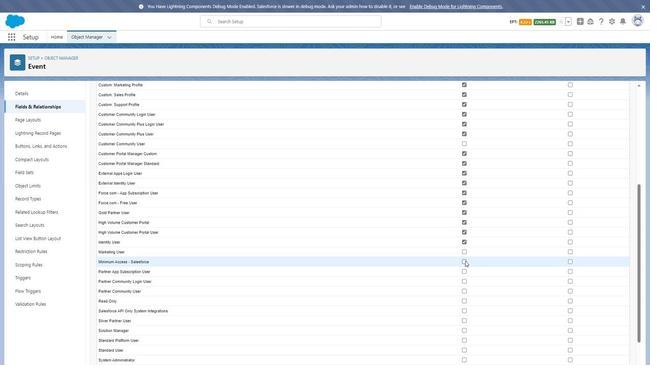 
Action: Mouse pressed left at (463, 262)
Screenshot: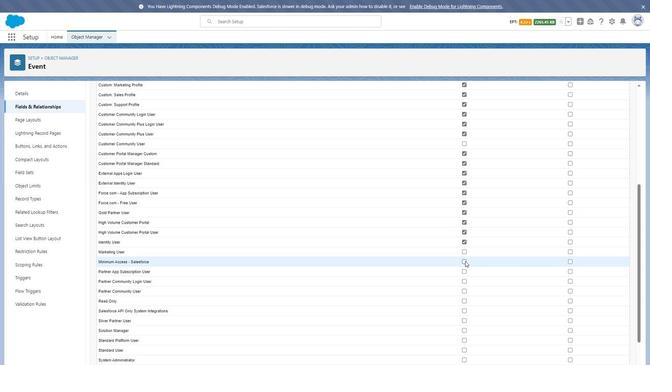
Action: Mouse moved to (462, 272)
Screenshot: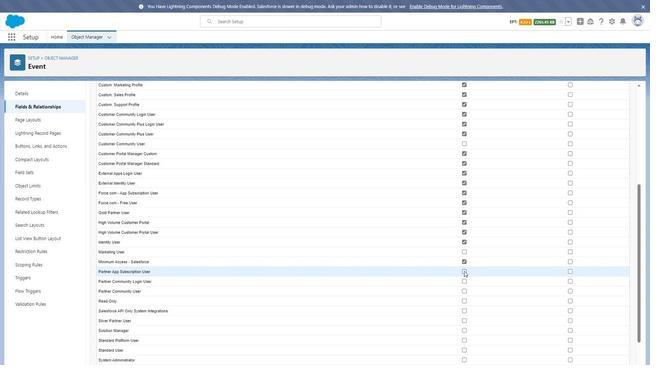 
Action: Mouse pressed left at (462, 272)
Screenshot: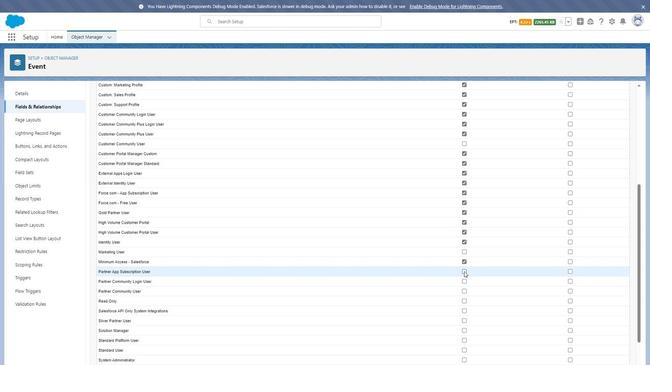 
Action: Mouse moved to (462, 282)
Screenshot: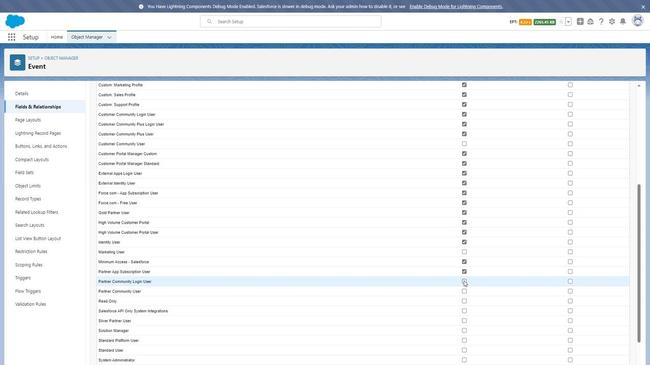 
Action: Mouse pressed left at (462, 282)
Screenshot: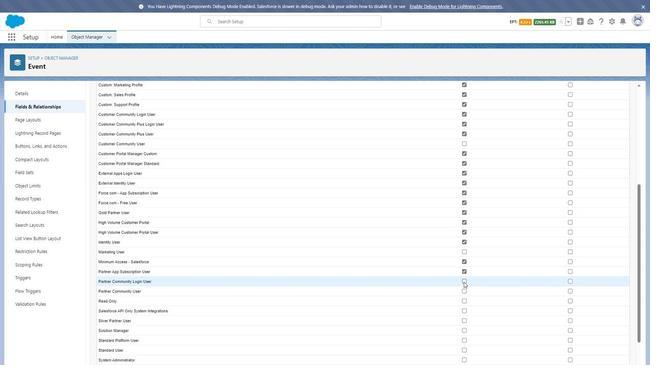 
Action: Mouse moved to (462, 293)
Screenshot: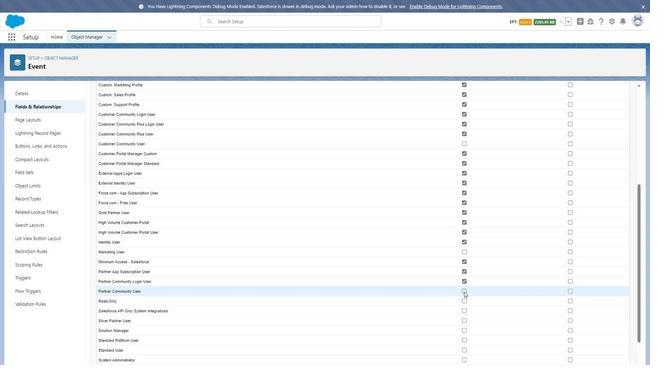 
Action: Mouse pressed left at (462, 293)
Screenshot: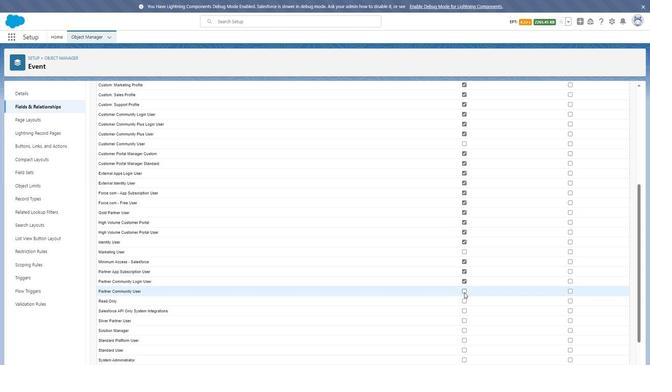 
Action: Mouse moved to (462, 302)
Screenshot: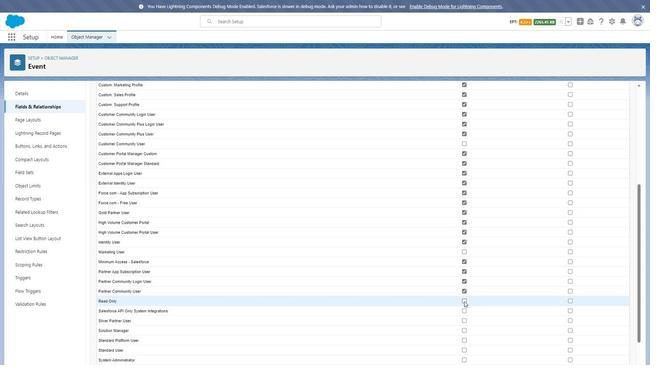 
Action: Mouse pressed left at (462, 302)
Screenshot: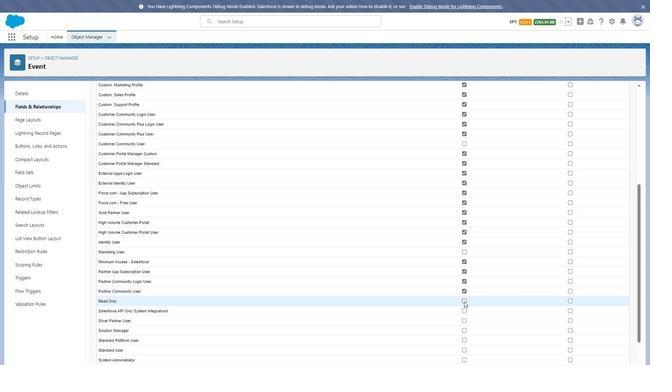 
Action: Mouse moved to (463, 311)
Screenshot: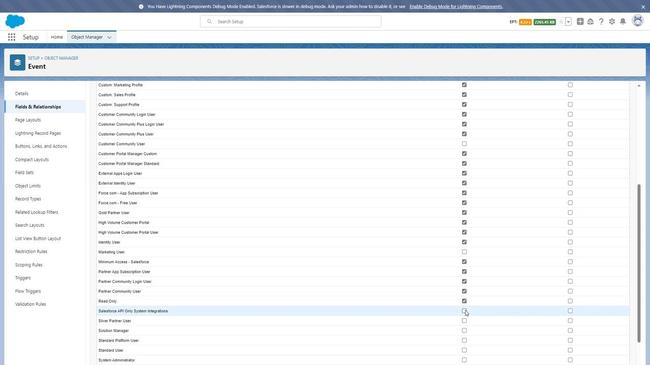 
Action: Mouse pressed left at (463, 311)
Screenshot: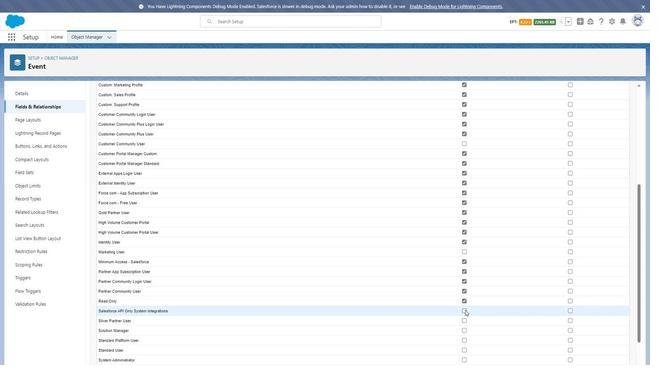 
Action: Mouse moved to (463, 320)
Screenshot: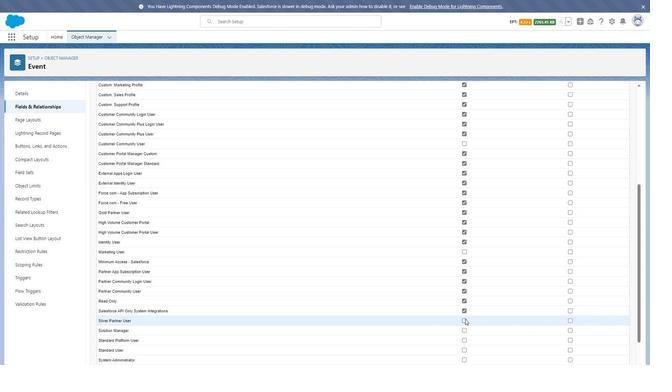 
Action: Mouse pressed left at (463, 320)
Screenshot: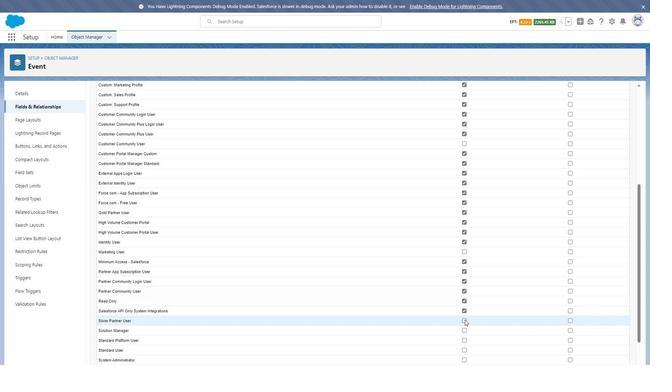
Action: Mouse moved to (463, 332)
Screenshot: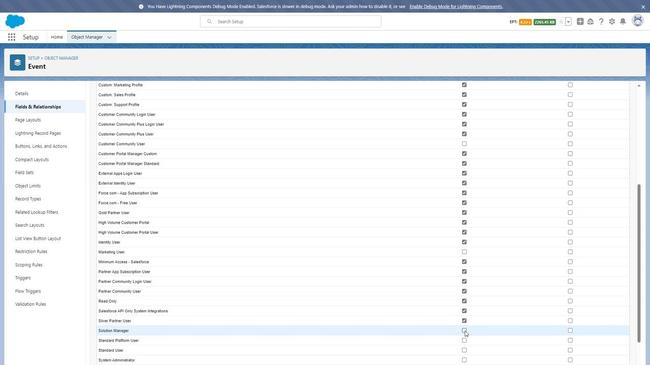 
Action: Mouse pressed left at (463, 332)
Screenshot: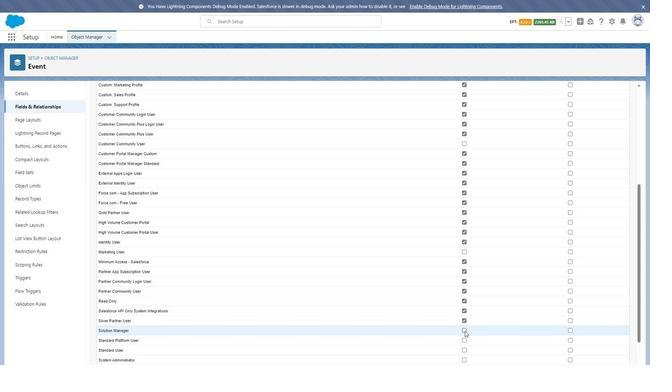 
Action: Mouse moved to (463, 342)
Screenshot: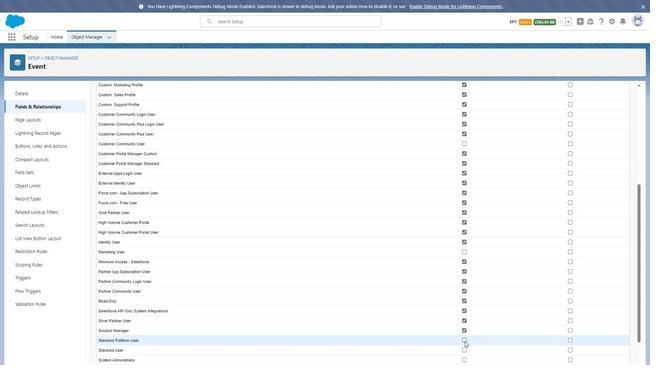 
Action: Mouse pressed left at (463, 342)
Screenshot: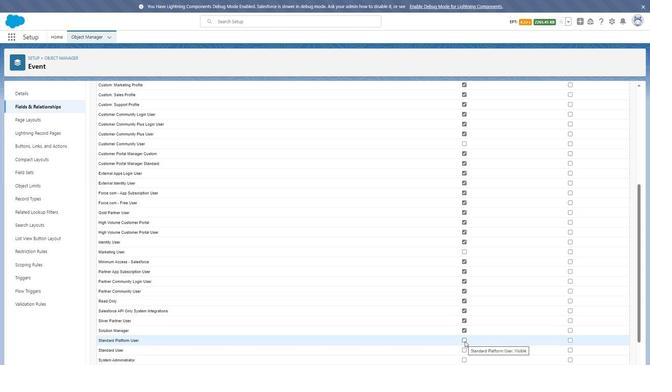 
Action: Mouse moved to (462, 350)
Screenshot: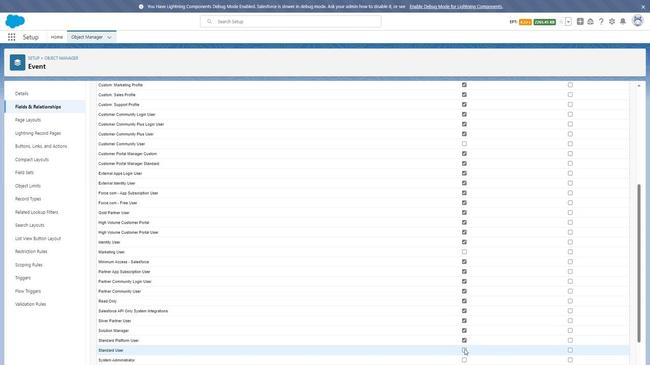 
Action: Mouse pressed left at (462, 350)
Screenshot: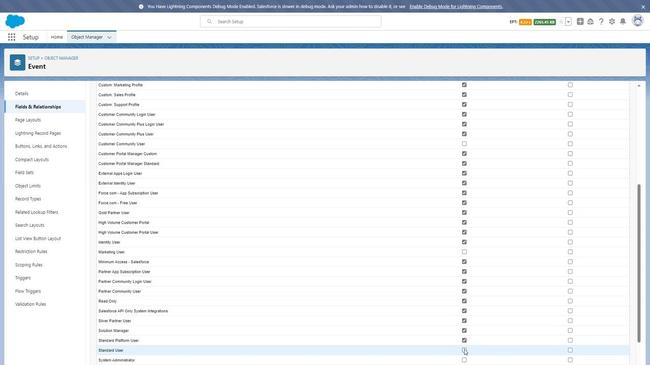 
Action: Mouse moved to (462, 359)
Screenshot: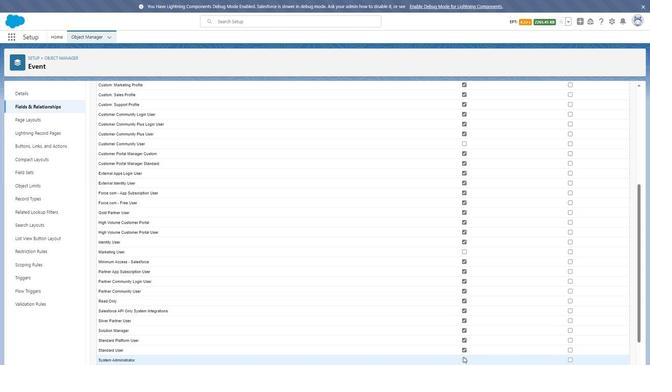 
Action: Mouse pressed left at (462, 359)
Screenshot: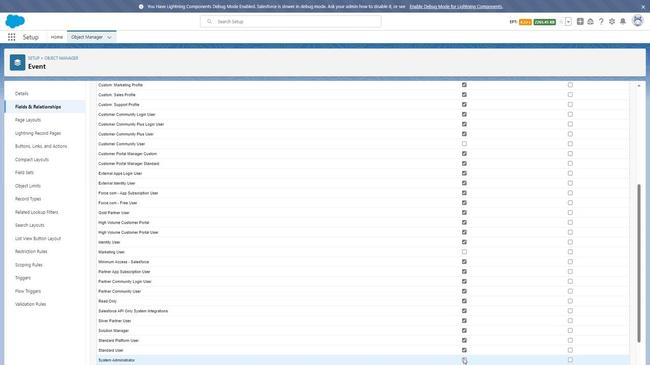 
Action: Mouse scrolled (462, 359) with delta (0, 0)
Screenshot: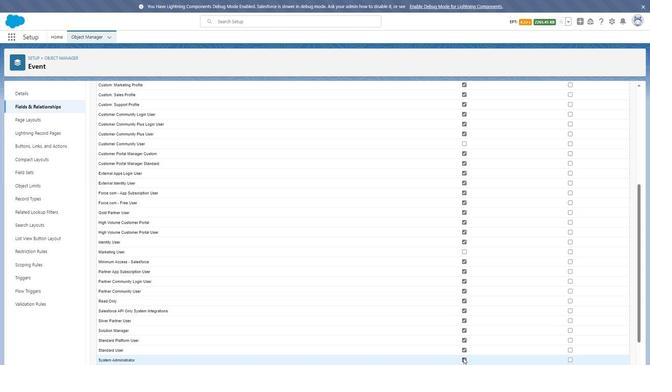 
Action: Mouse scrolled (462, 359) with delta (0, 0)
Screenshot: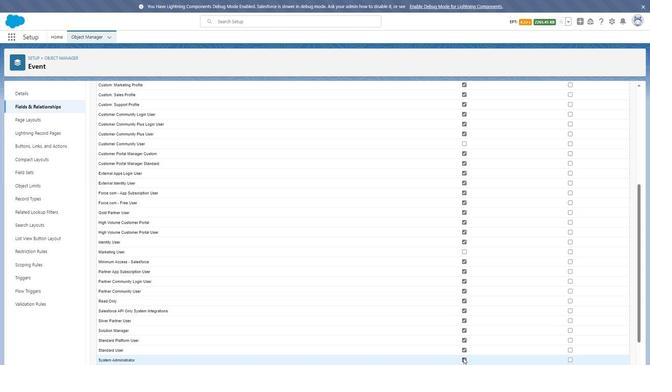
Action: Mouse scrolled (462, 359) with delta (0, 0)
Screenshot: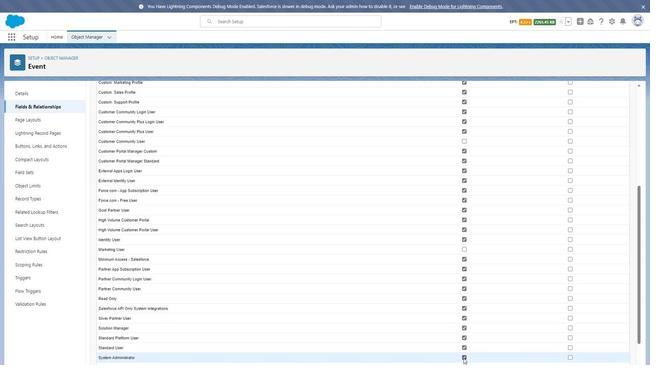 
Action: Mouse moved to (462, 328)
Screenshot: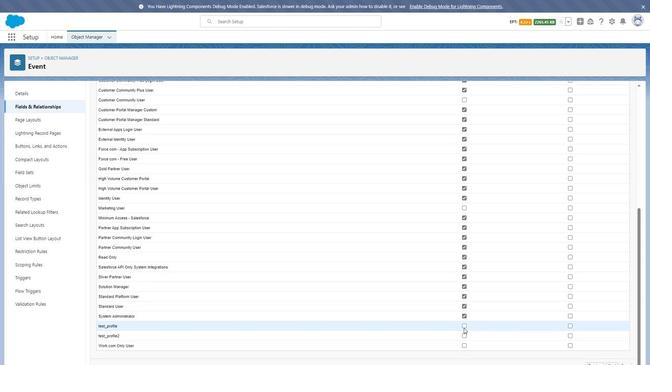 
Action: Mouse pressed left at (462, 328)
Screenshot: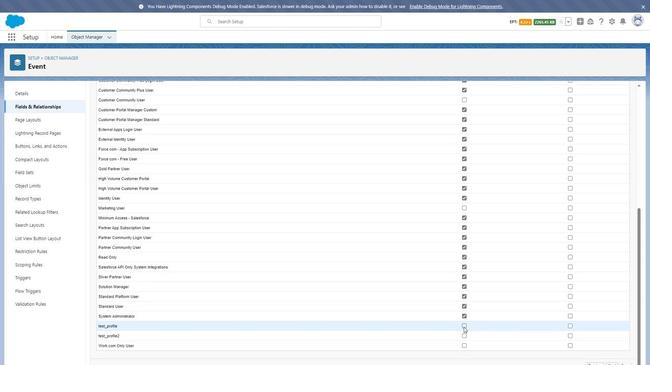
Action: Mouse moved to (461, 336)
Screenshot: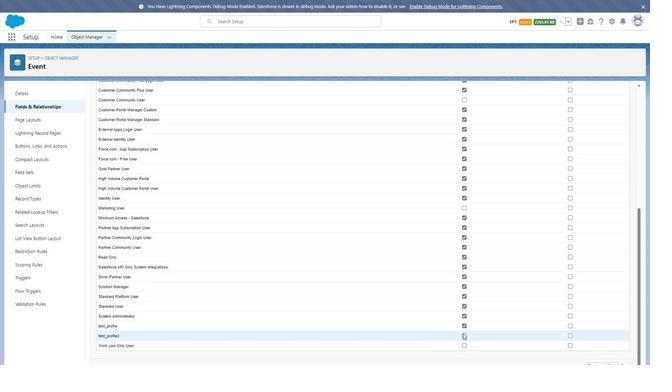
Action: Mouse pressed left at (461, 336)
Screenshot: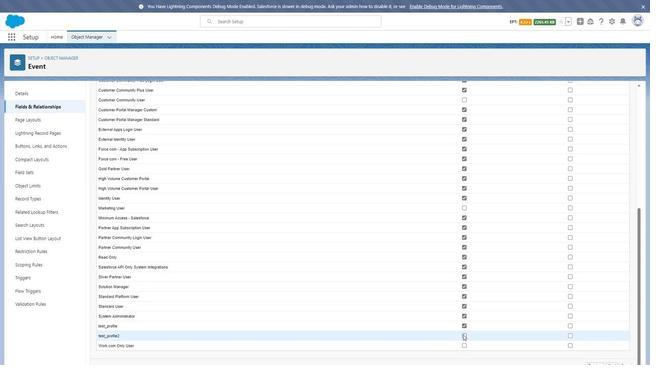 
Action: Mouse moved to (462, 345)
Screenshot: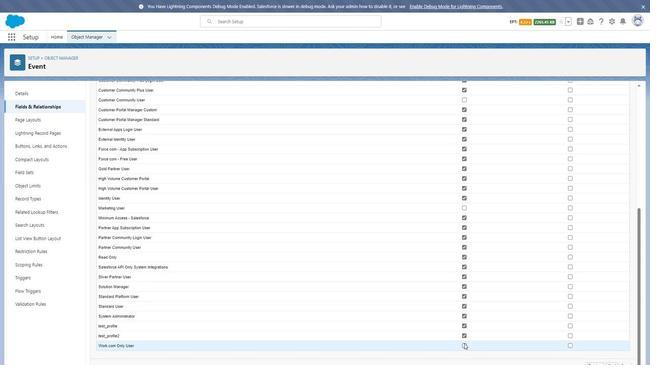 
Action: Mouse pressed left at (462, 345)
Screenshot: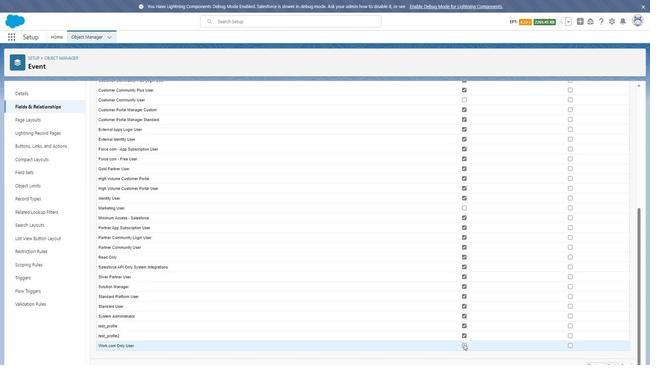 
Action: Mouse moved to (573, 265)
Screenshot: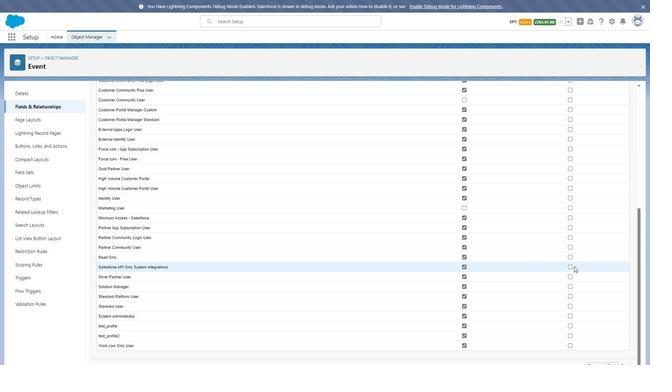 
Action: Mouse scrolled (573, 266) with delta (0, 0)
Screenshot: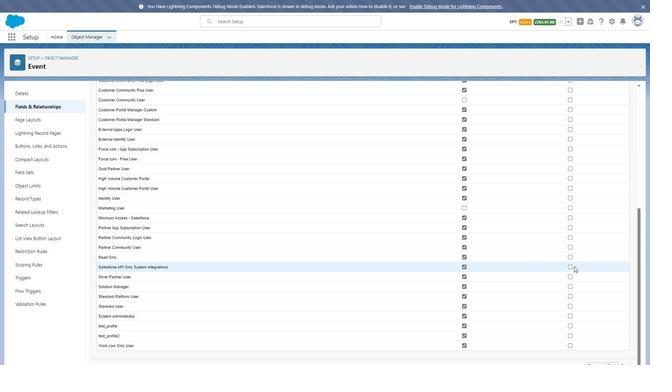 
Action: Mouse moved to (573, 264)
Screenshot: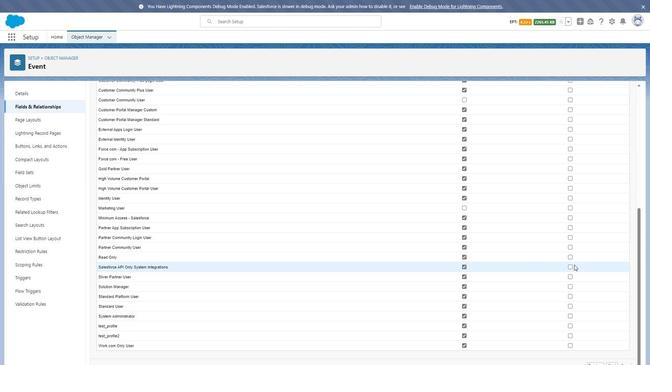 
Action: Mouse scrolled (573, 265) with delta (0, 0)
Screenshot: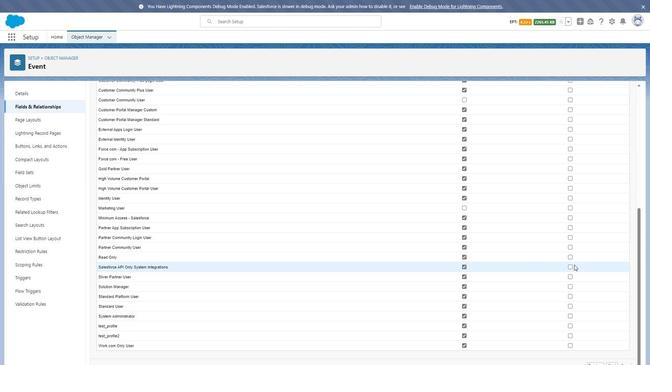 
Action: Mouse moved to (573, 264)
Screenshot: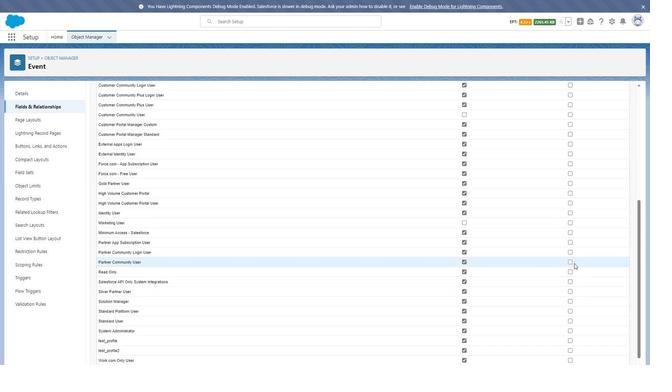 
Action: Mouse scrolled (573, 264) with delta (0, 0)
Screenshot: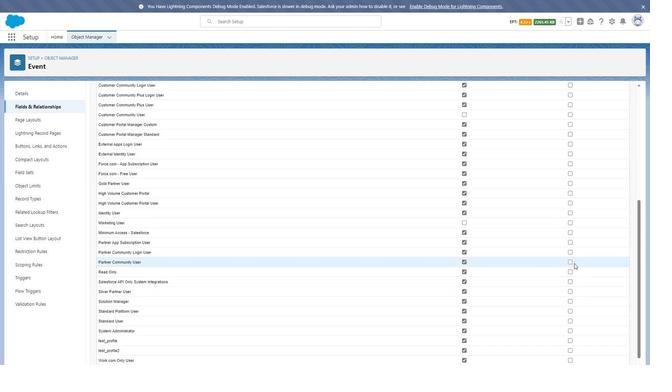 
Action: Mouse moved to (568, 104)
Screenshot: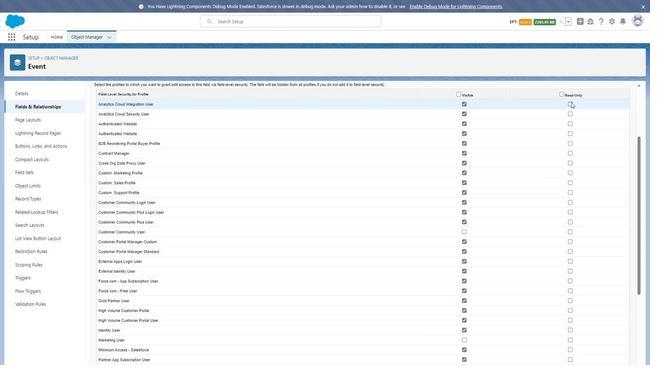 
Action: Mouse pressed left at (568, 104)
Screenshot: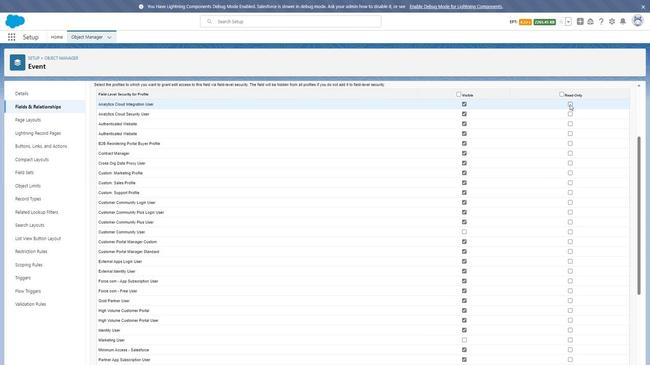 
Action: Mouse moved to (569, 114)
Screenshot: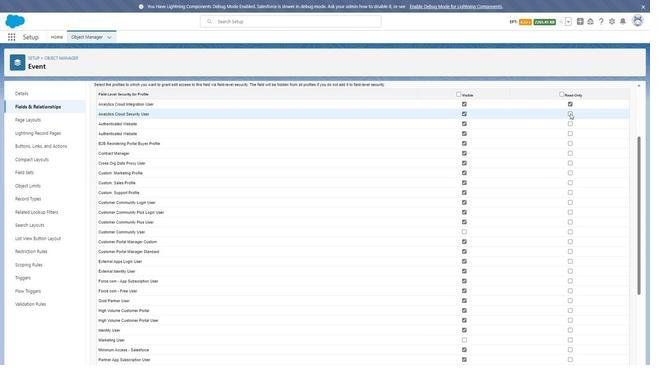 
Action: Mouse pressed left at (569, 114)
Screenshot: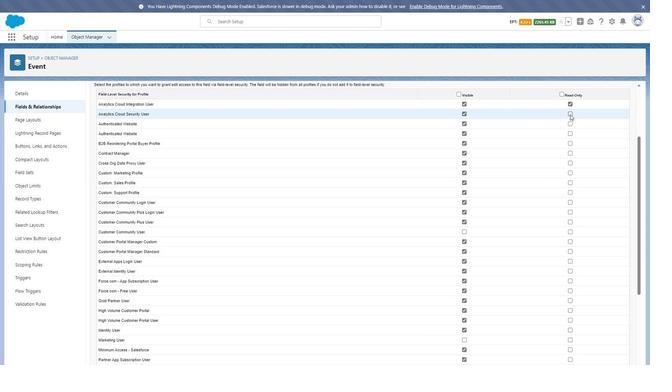 
Action: Mouse moved to (569, 122)
Screenshot: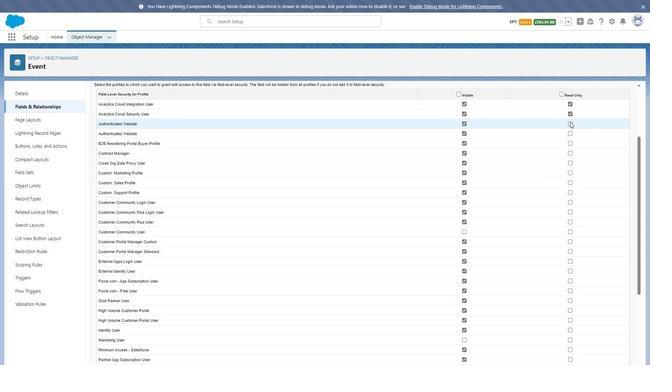 
Action: Mouse pressed left at (569, 122)
Screenshot: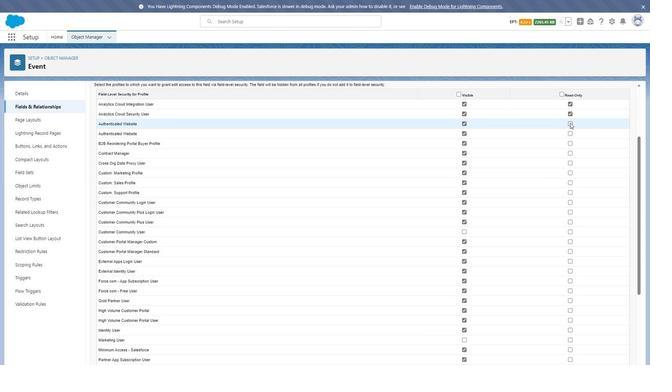 
Action: Mouse moved to (569, 134)
Screenshot: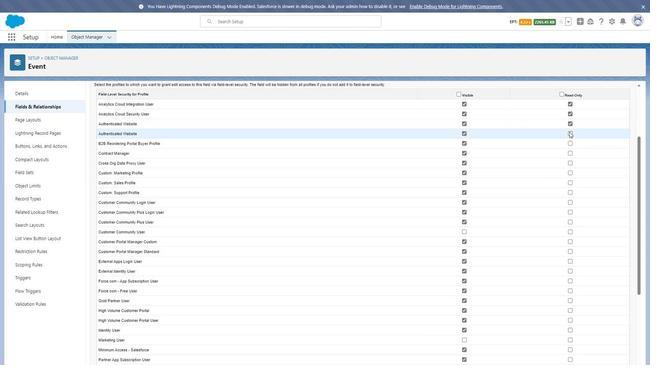 
Action: Mouse pressed left at (569, 134)
Screenshot: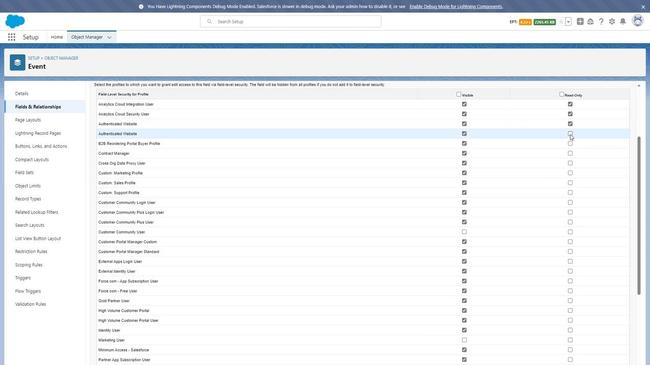 
Action: Mouse moved to (569, 141)
Screenshot: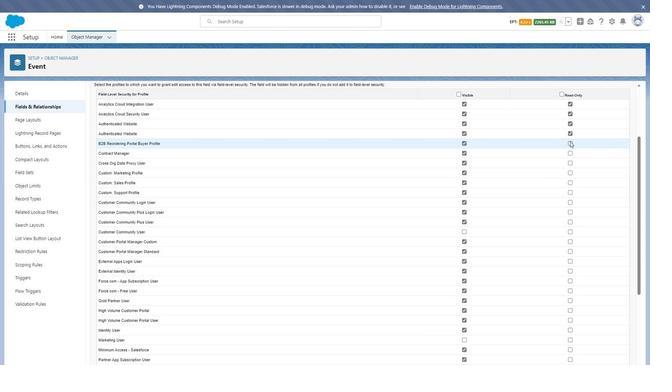 
Action: Mouse pressed left at (569, 141)
Screenshot: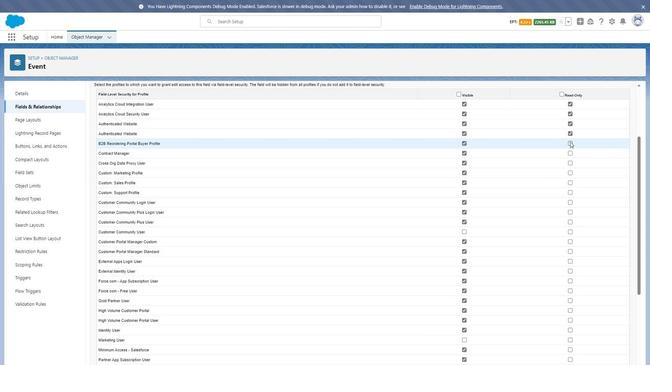 
Action: Mouse moved to (570, 152)
Screenshot: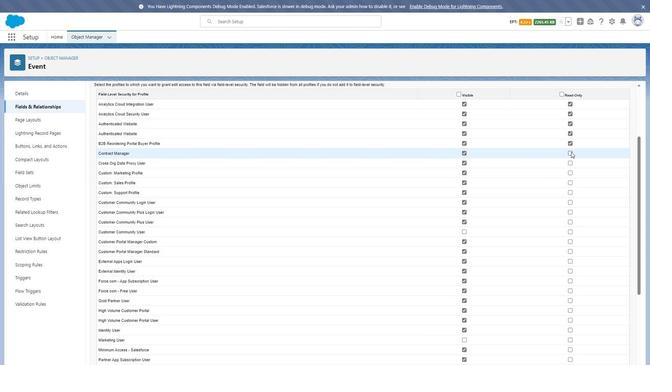 
Action: Mouse pressed left at (570, 152)
Screenshot: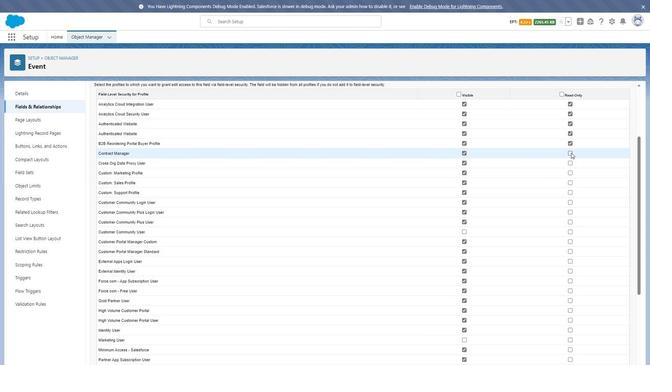 
Action: Mouse moved to (569, 163)
Screenshot: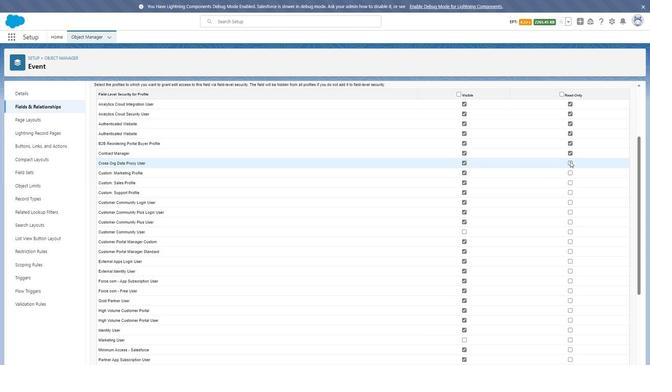 
Action: Mouse pressed left at (569, 163)
Screenshot: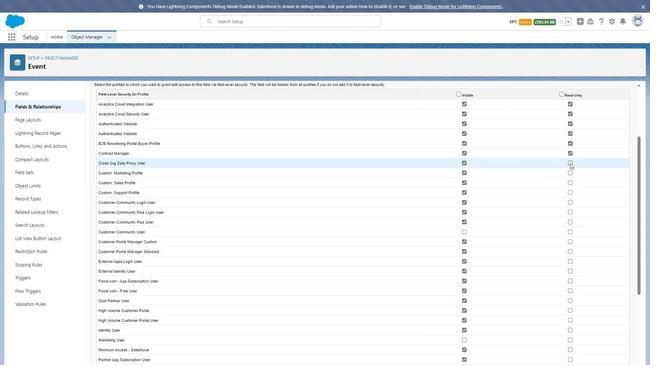
Action: Mouse moved to (567, 175)
Screenshot: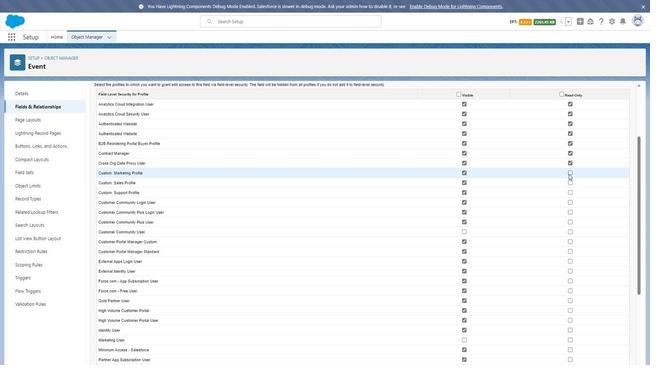 
Action: Mouse pressed left at (567, 175)
Screenshot: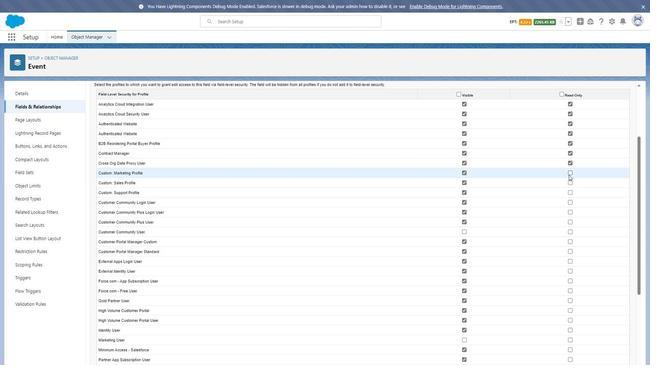 
Action: Mouse moved to (568, 181)
Screenshot: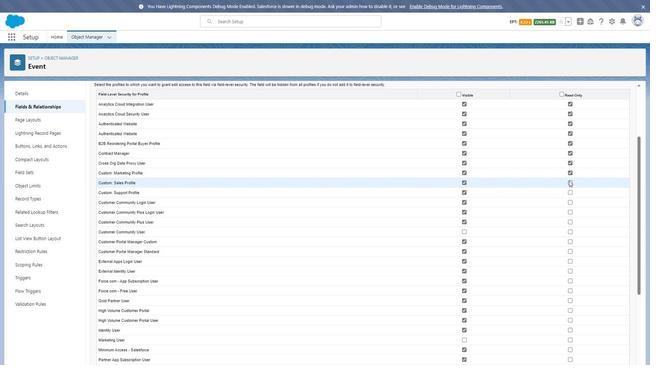 
Action: Mouse pressed left at (568, 181)
Screenshot: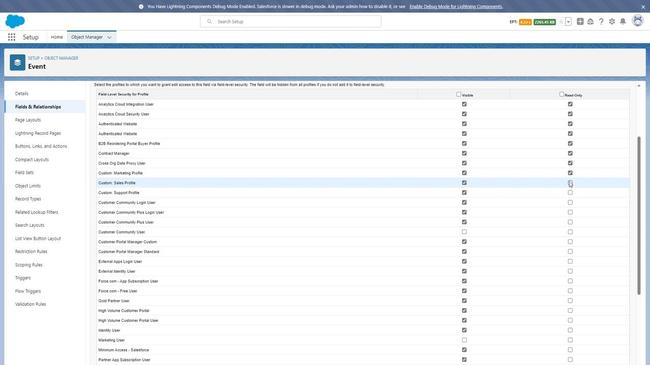 
Action: Mouse moved to (569, 191)
Screenshot: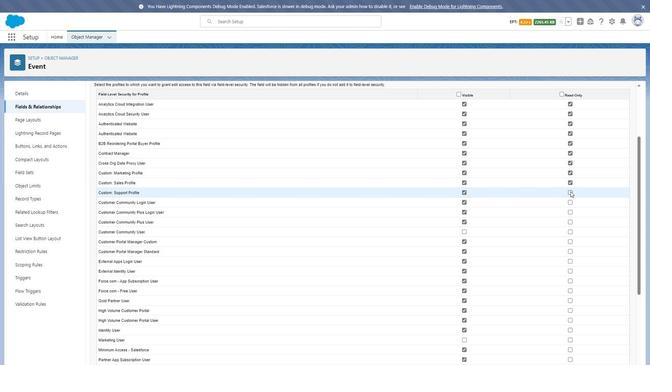 
Action: Mouse pressed left at (569, 191)
Screenshot: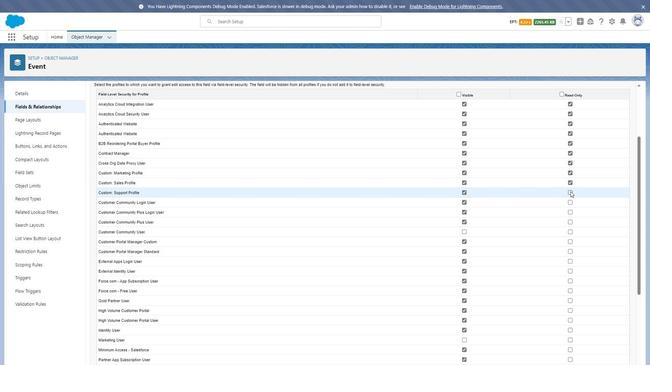 
Action: Mouse moved to (569, 202)
Screenshot: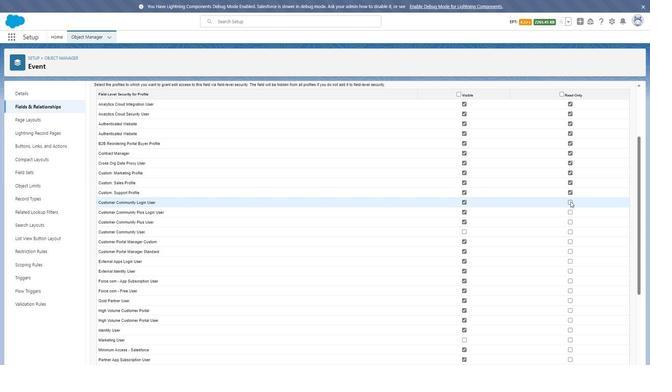 
Action: Mouse pressed left at (569, 202)
Screenshot: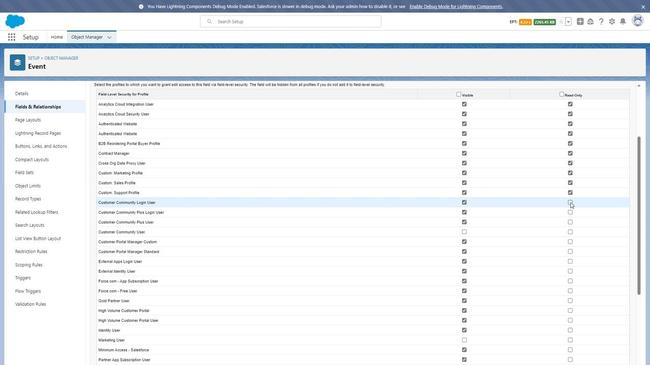 
Action: Mouse moved to (570, 214)
Screenshot: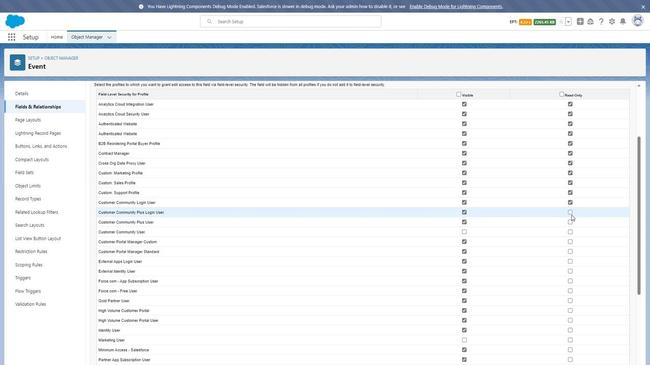 
Action: Mouse pressed left at (570, 214)
Screenshot: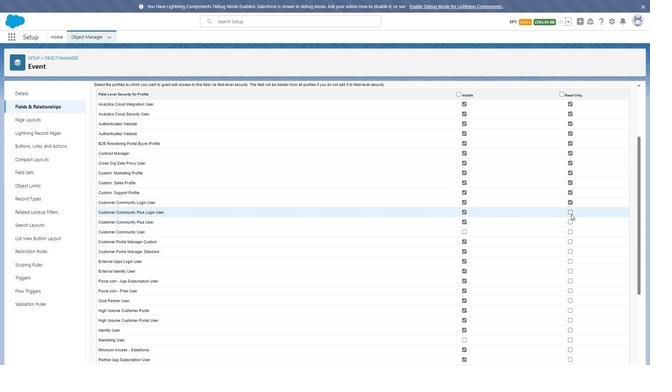 
Action: Mouse moved to (569, 220)
Screenshot: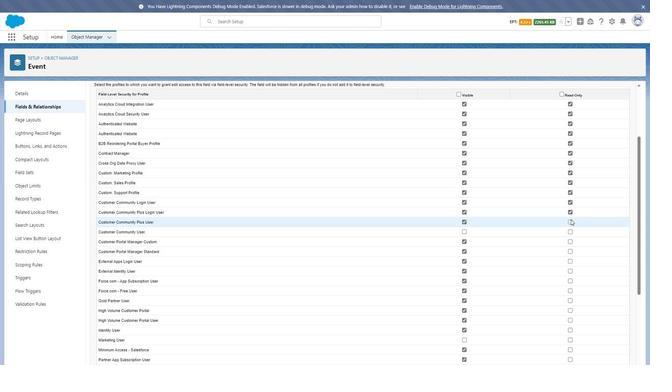 
Action: Mouse pressed left at (569, 220)
Screenshot: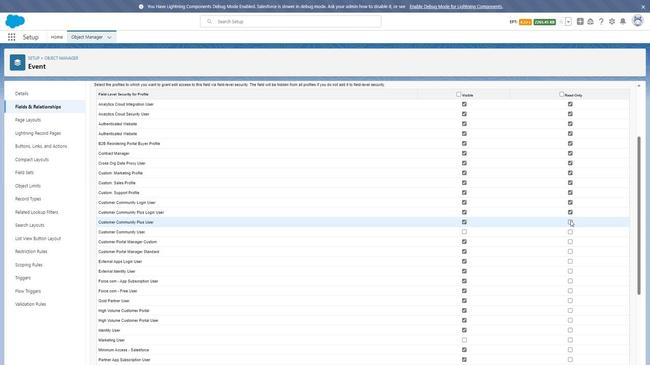 
Action: Mouse moved to (569, 241)
Screenshot: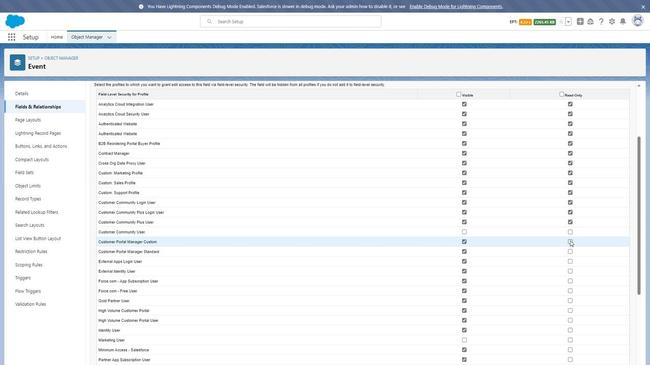 
Action: Mouse pressed left at (569, 241)
Screenshot: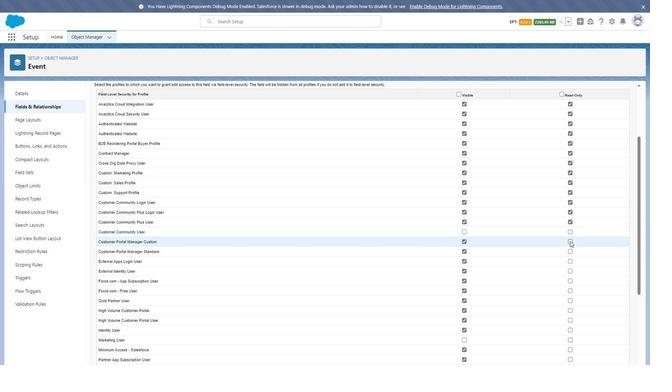 
Action: Mouse moved to (568, 250)
Screenshot: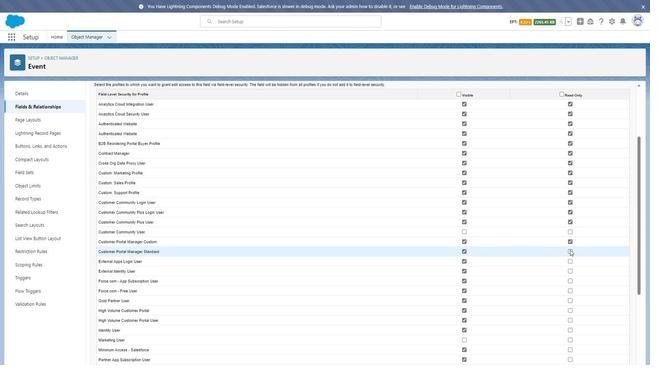 
Action: Mouse pressed left at (568, 250)
Screenshot: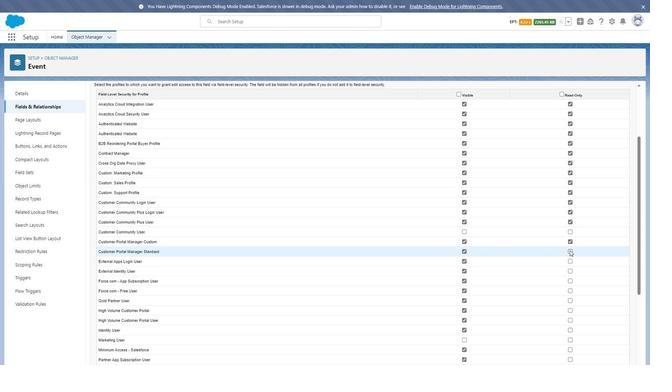
Action: Mouse moved to (569, 261)
Screenshot: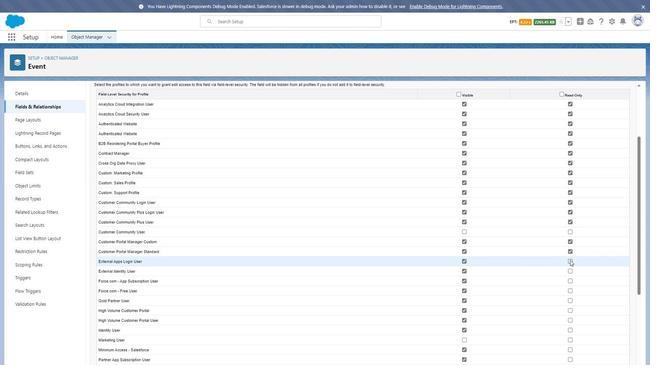 
Action: Mouse pressed left at (569, 261)
Screenshot: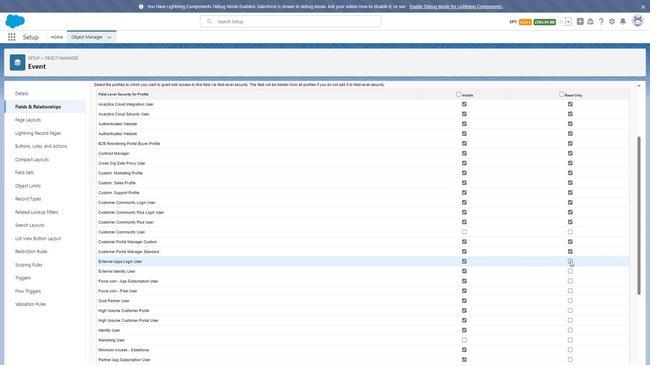 
Action: Mouse moved to (568, 271)
Screenshot: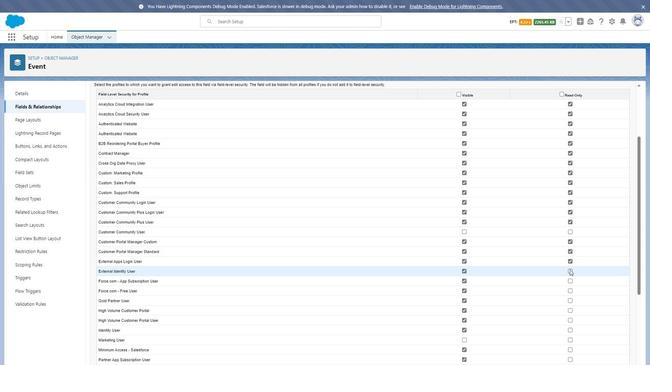 
Action: Mouse pressed left at (568, 271)
Screenshot: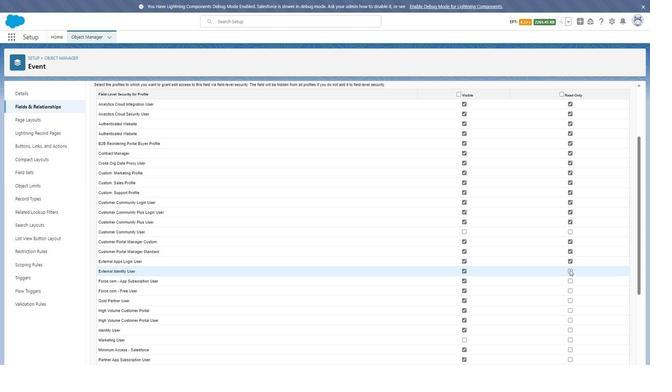 
Action: Mouse moved to (569, 282)
Screenshot: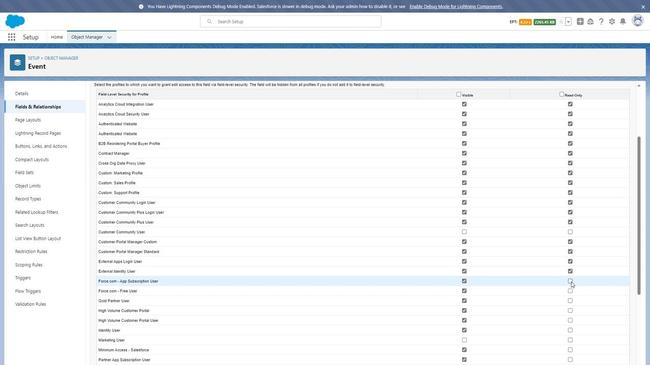 
Action: Mouse pressed left at (569, 282)
Screenshot: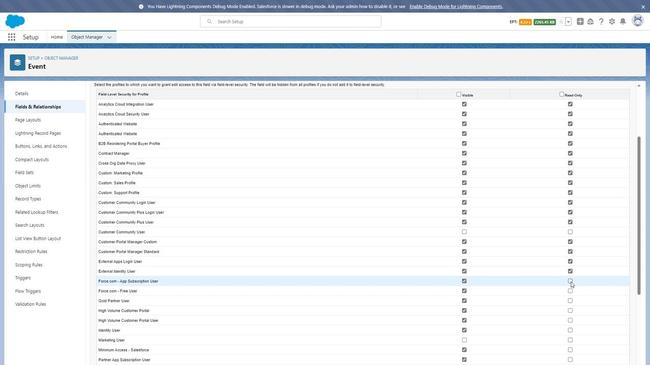 
Action: Mouse moved to (568, 291)
Screenshot: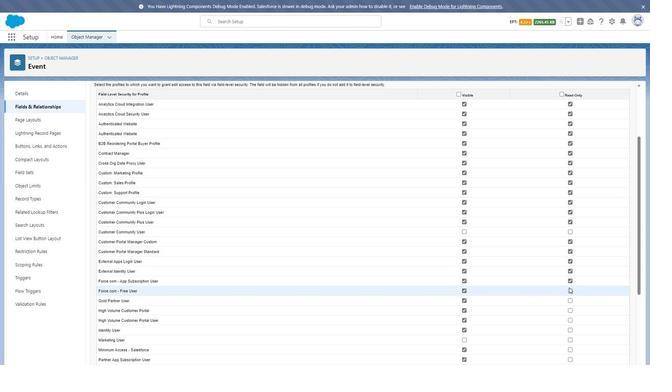 
Action: Mouse pressed left at (568, 291)
Screenshot: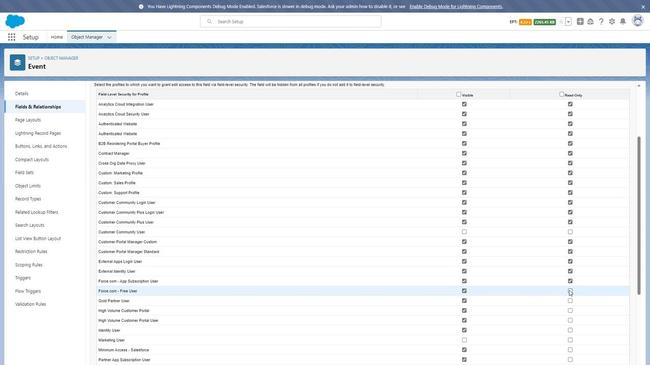 
Action: Mouse moved to (569, 301)
Screenshot: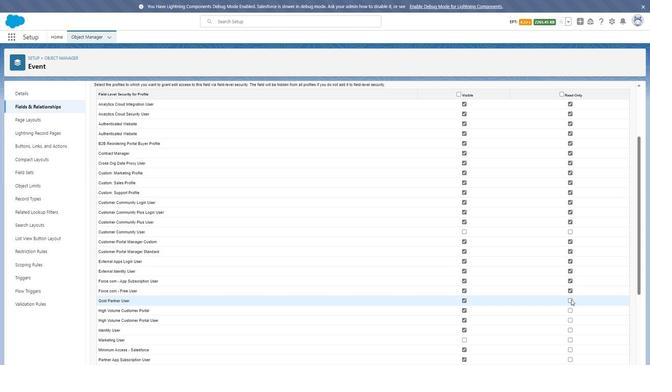 
Action: Mouse pressed left at (569, 301)
Screenshot: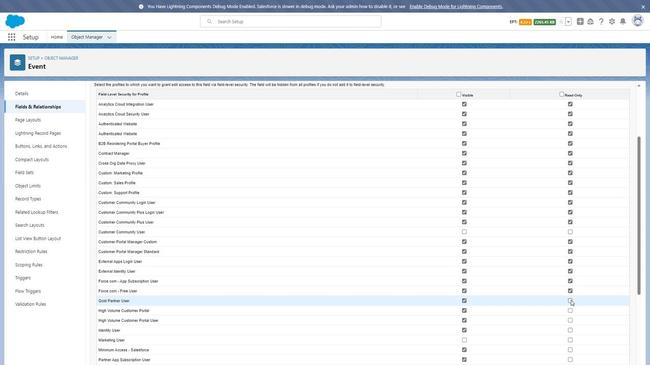 
Action: Mouse moved to (569, 311)
Screenshot: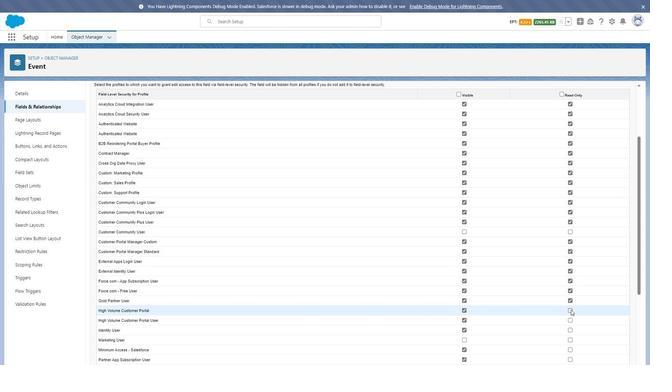 
Action: Mouse pressed left at (569, 311)
Screenshot: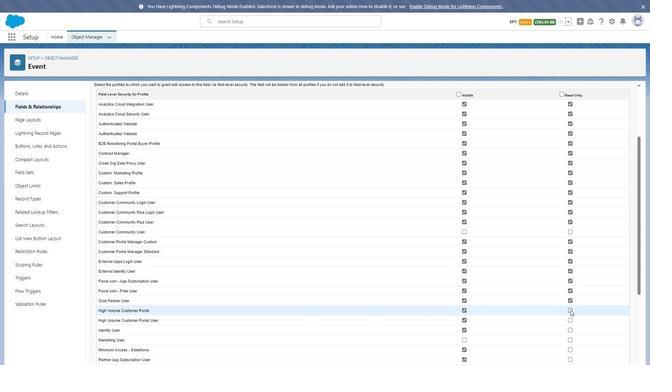 
Action: Mouse moved to (568, 320)
Screenshot: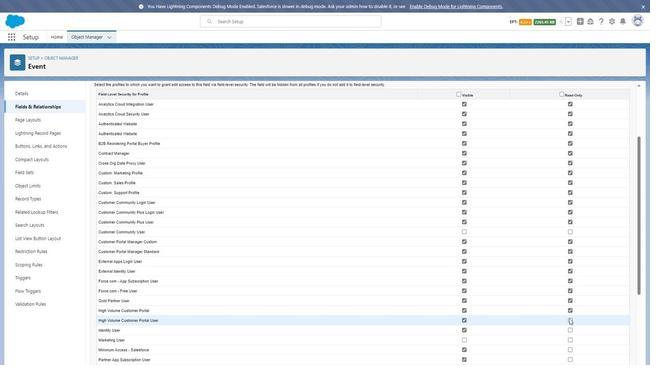 
Action: Mouse pressed left at (568, 320)
Screenshot: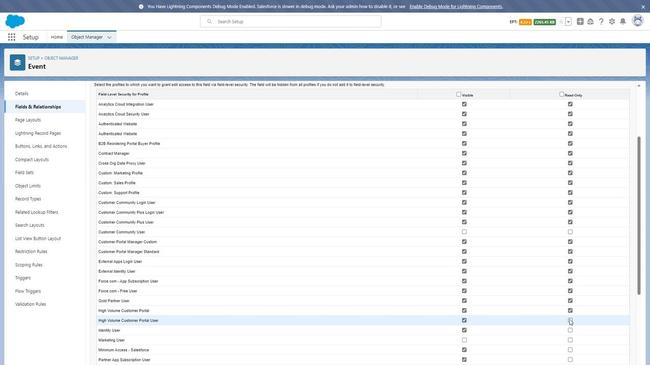 
Action: Mouse moved to (570, 333)
Screenshot: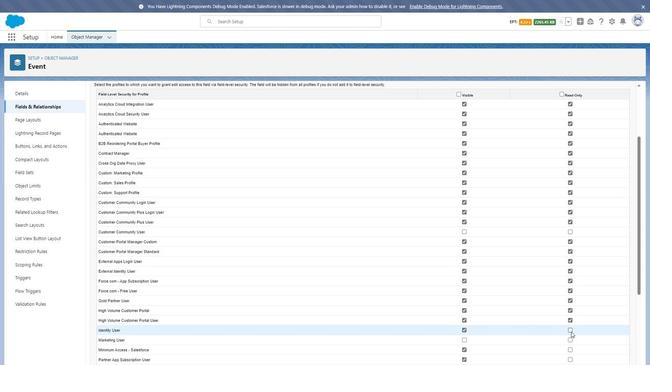 
Action: Mouse pressed left at (570, 333)
Screenshot: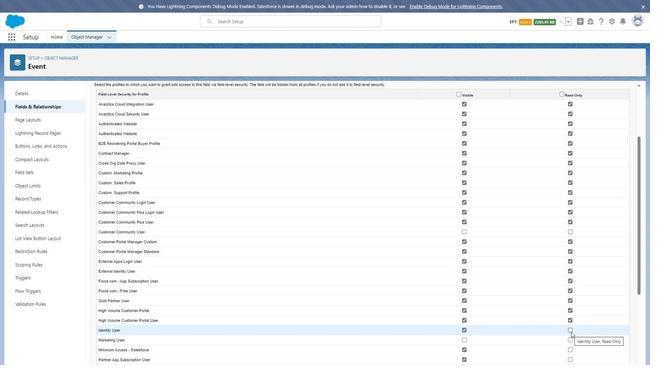 
Action: Mouse moved to (570, 333)
Screenshot: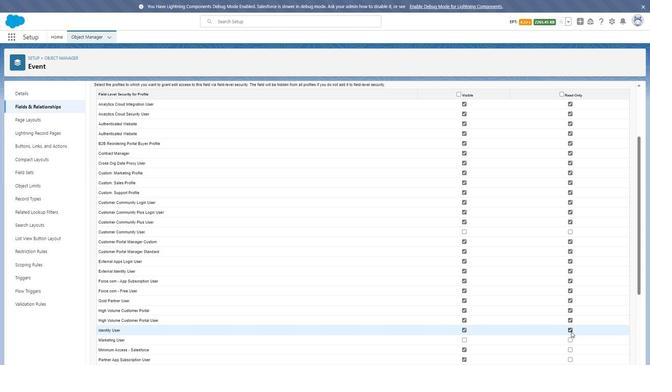 
Action: Mouse scrolled (570, 332) with delta (0, 0)
Screenshot: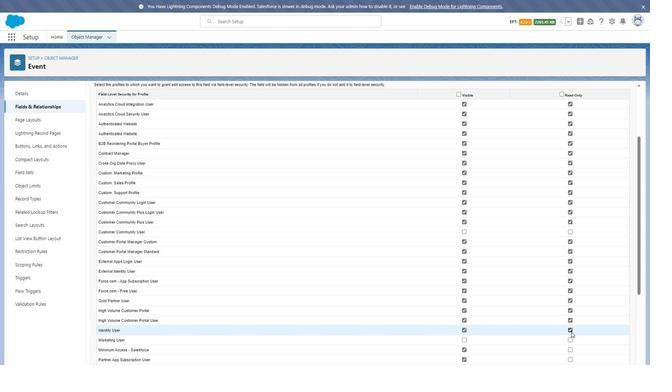 
Action: Mouse scrolled (570, 332) with delta (0, 0)
Screenshot: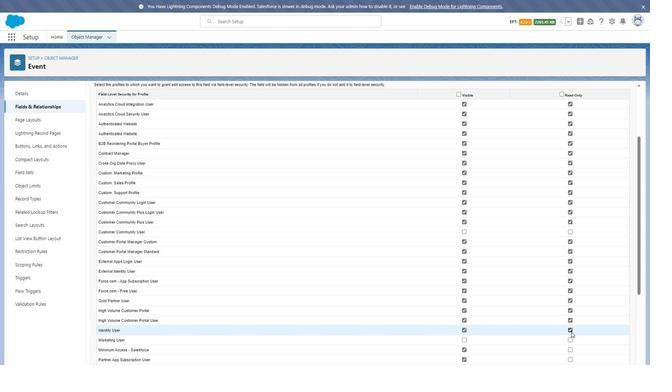 
Action: Mouse moved to (569, 261)
Screenshot: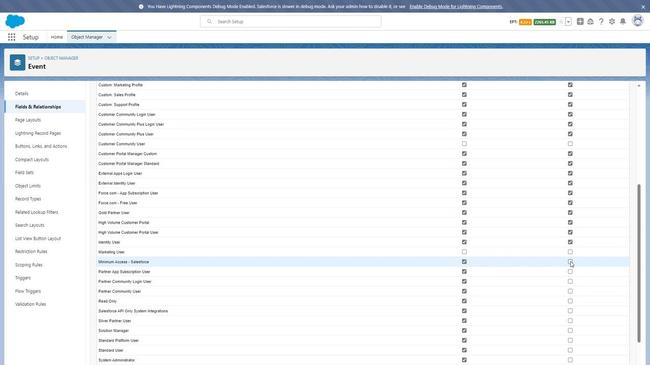 
Action: Mouse pressed left at (569, 261)
Screenshot: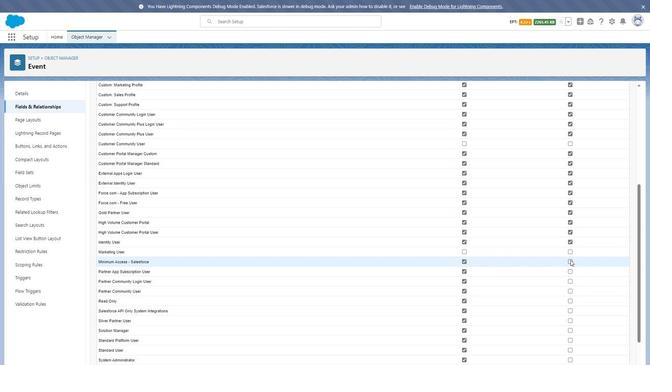 
Action: Mouse moved to (568, 270)
Screenshot: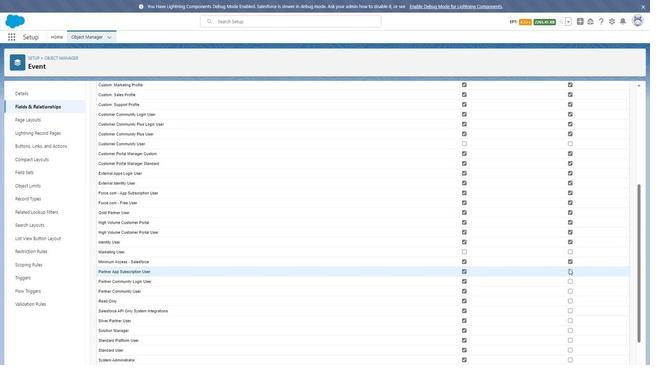 
Action: Mouse pressed left at (568, 270)
Screenshot: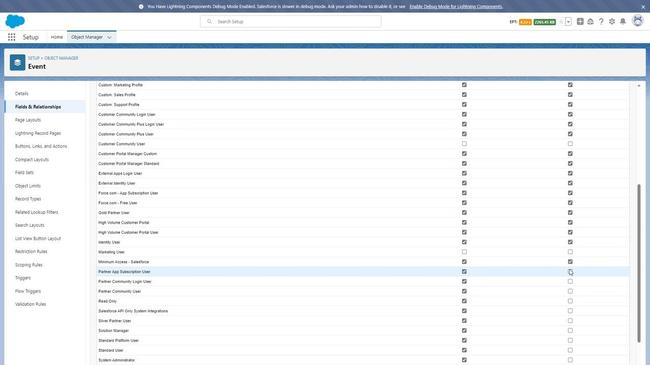 
Action: Mouse moved to (569, 280)
Screenshot: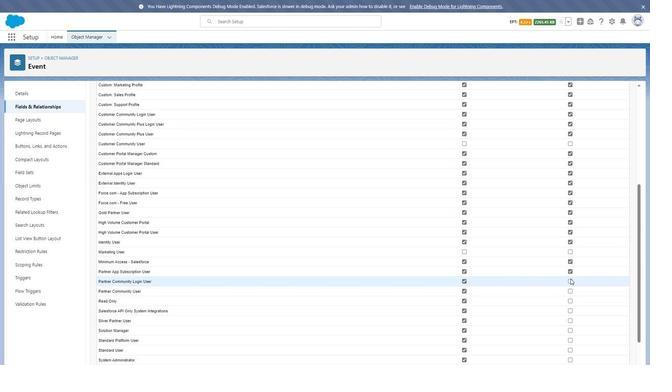 
Action: Mouse pressed left at (569, 280)
Screenshot: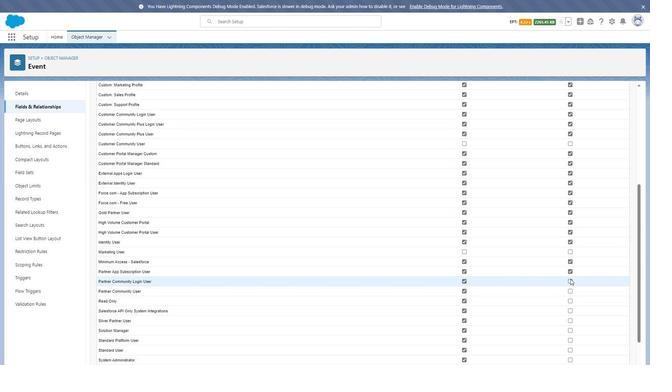 
Action: Mouse moved to (570, 291)
Screenshot: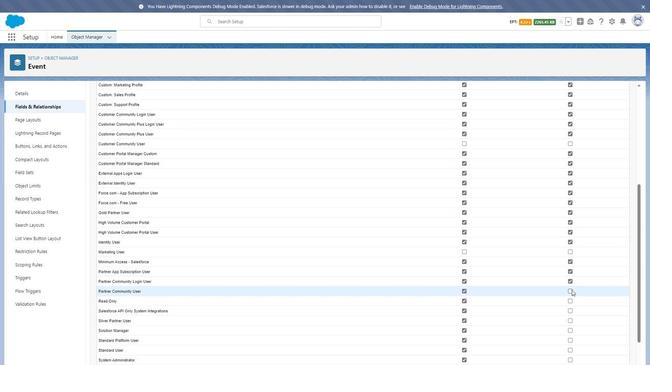 
Action: Mouse pressed left at (570, 291)
Screenshot: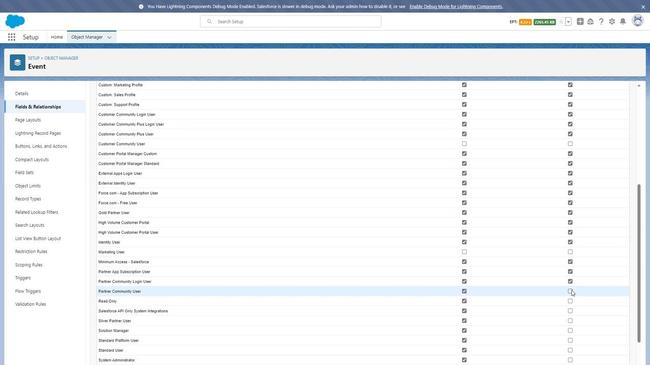 
Action: Mouse moved to (569, 302)
Screenshot: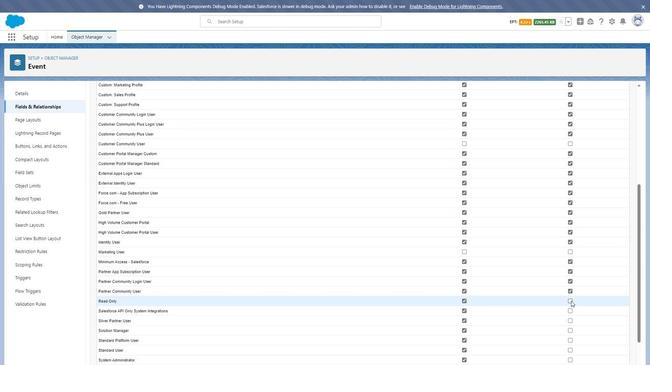 
Action: Mouse pressed left at (569, 302)
Screenshot: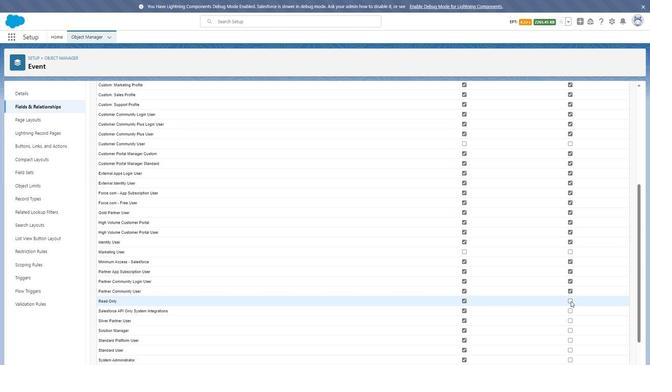 
Action: Mouse moved to (569, 312)
Screenshot: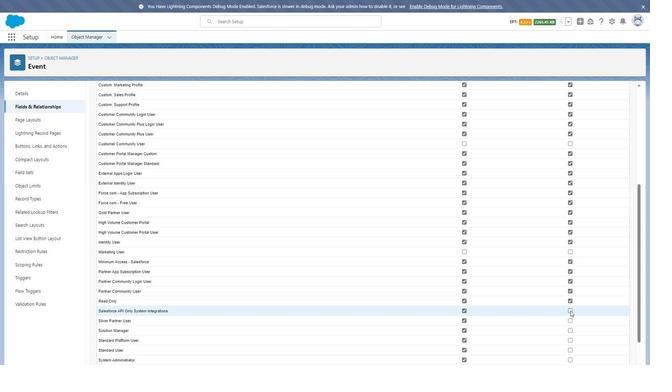 
Action: Mouse pressed left at (569, 312)
Screenshot: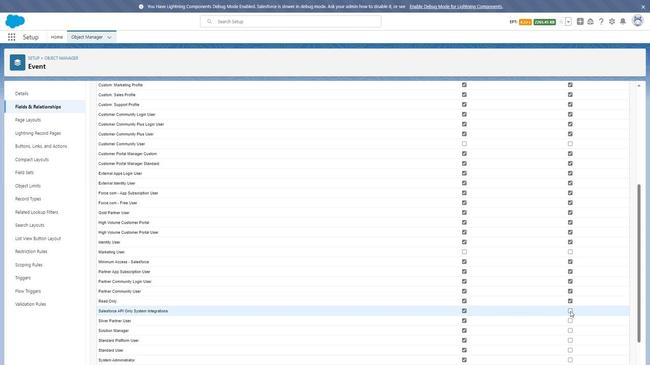 
Action: Mouse moved to (569, 321)
Screenshot: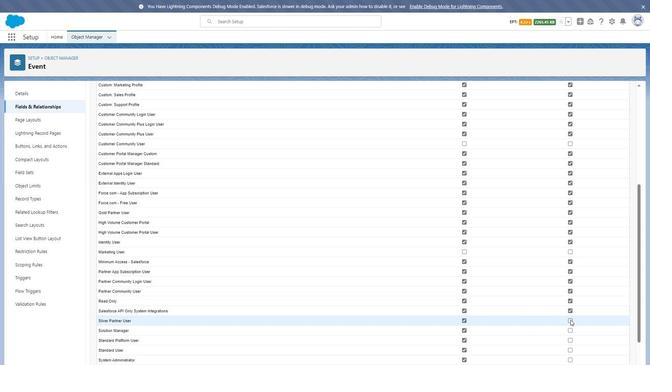 
Action: Mouse pressed left at (569, 321)
Screenshot: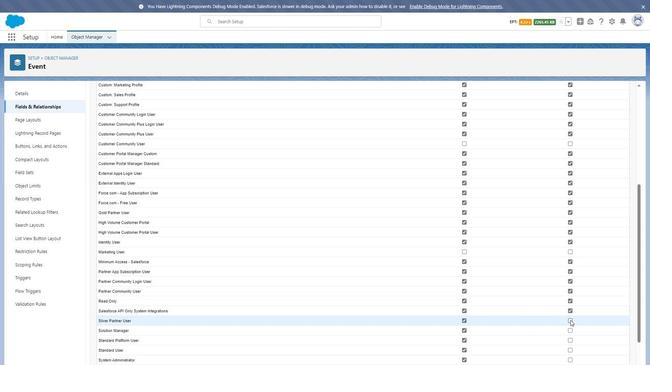 
Action: Mouse moved to (569, 334)
Screenshot: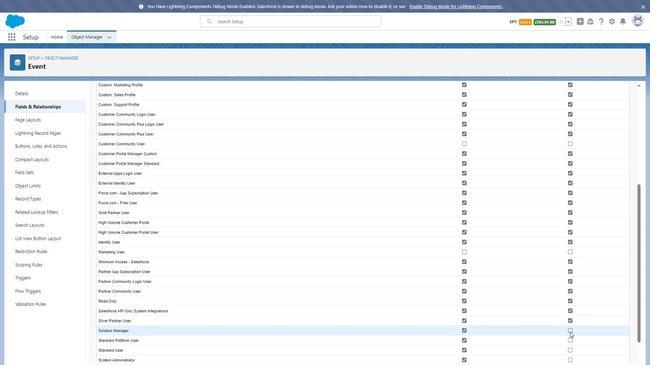
Action: Mouse pressed left at (569, 334)
Screenshot: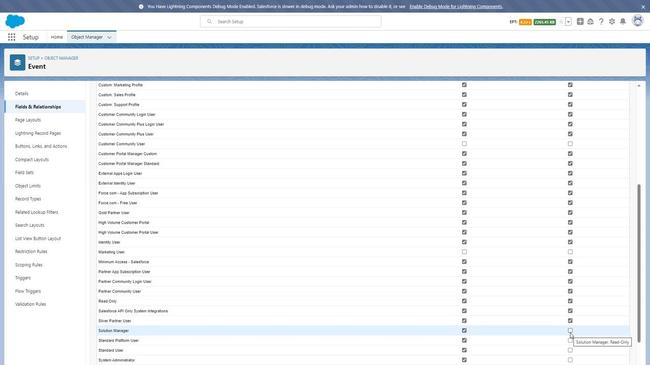 
Action: Mouse moved to (569, 340)
Screenshot: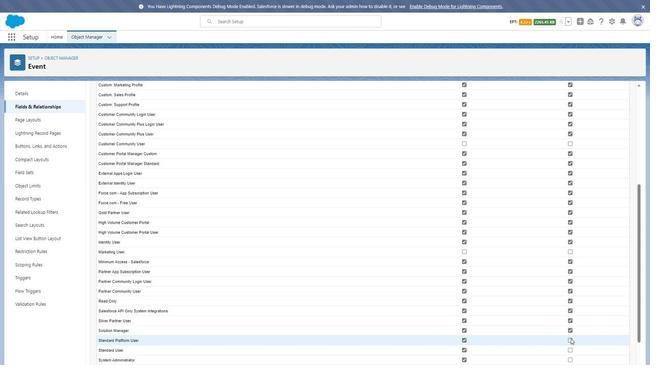 
Action: Mouse pressed left at (569, 340)
Screenshot: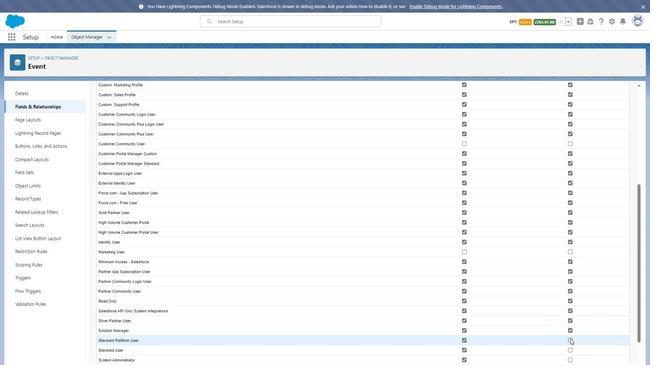 
Action: Mouse moved to (569, 351)
Screenshot: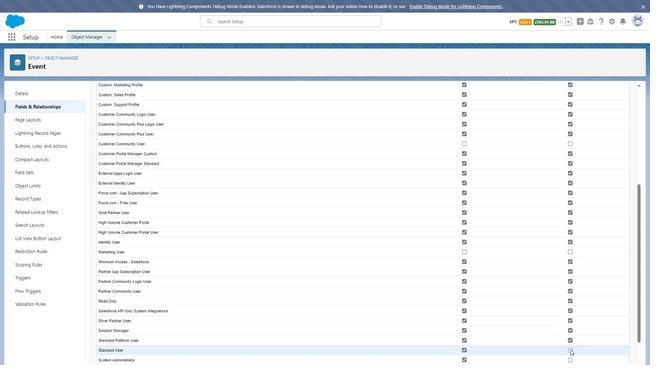 
Action: Mouse pressed left at (569, 351)
Screenshot: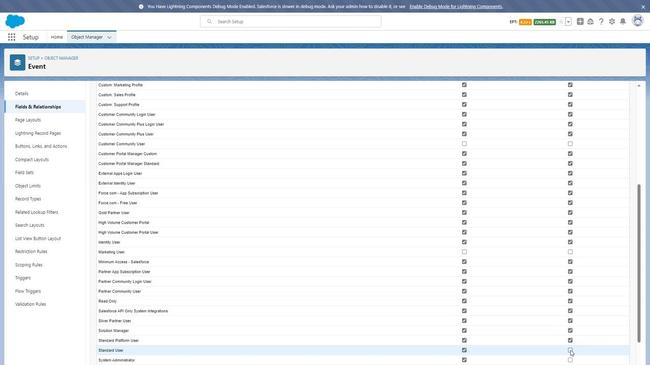 
Action: Mouse moved to (569, 351)
Screenshot: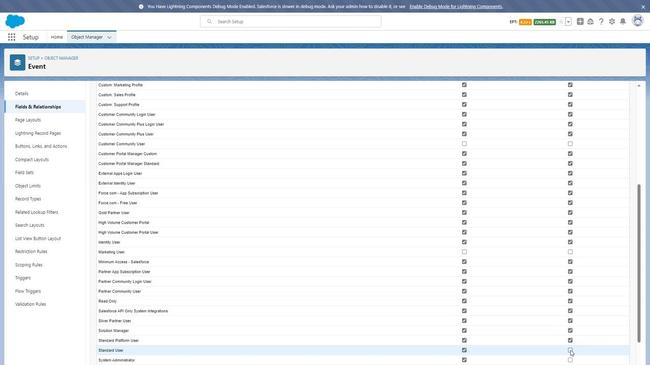 
Action: Mouse scrolled (569, 351) with delta (0, 0)
Screenshot: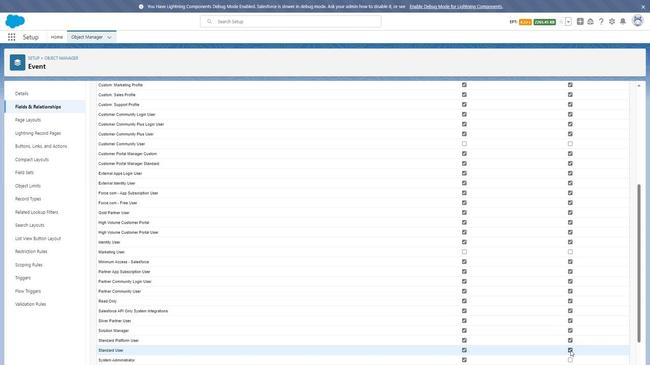 
Action: Mouse scrolled (569, 351) with delta (0, 0)
Screenshot: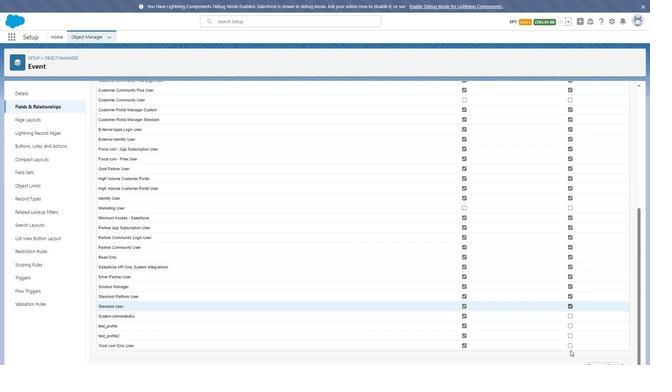 
Action: Mouse moved to (569, 315)
Screenshot: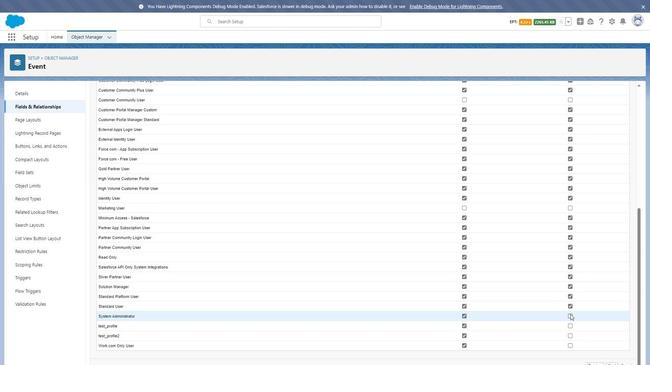 
Action: Mouse pressed left at (569, 315)
Screenshot: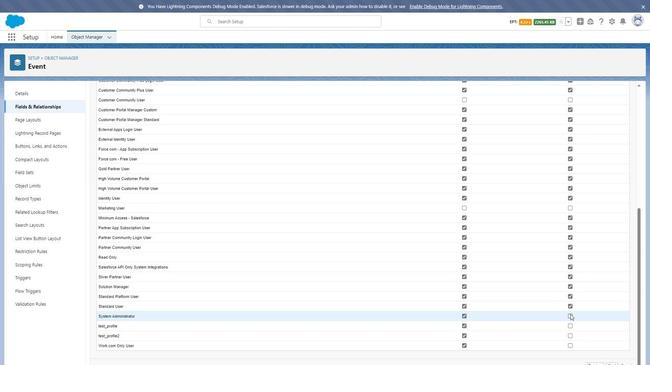 
Action: Mouse moved to (568, 326)
Screenshot: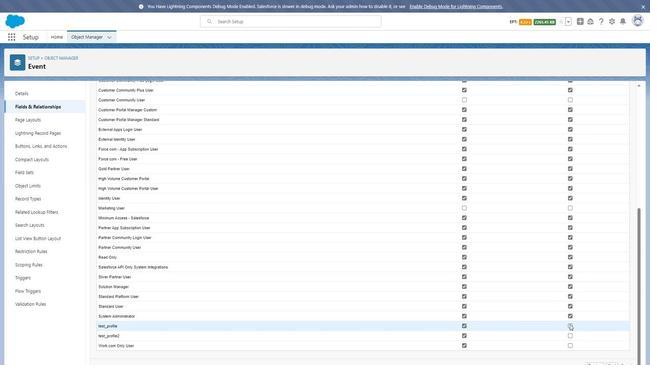 
Action: Mouse pressed left at (568, 326)
Screenshot: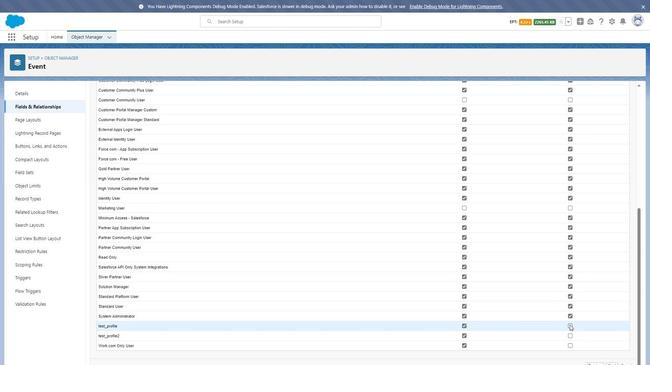 
Action: Mouse moved to (568, 336)
Screenshot: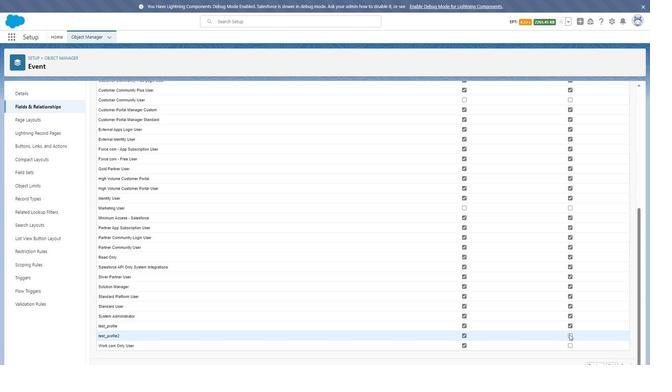 
Action: Mouse pressed left at (568, 336)
Screenshot: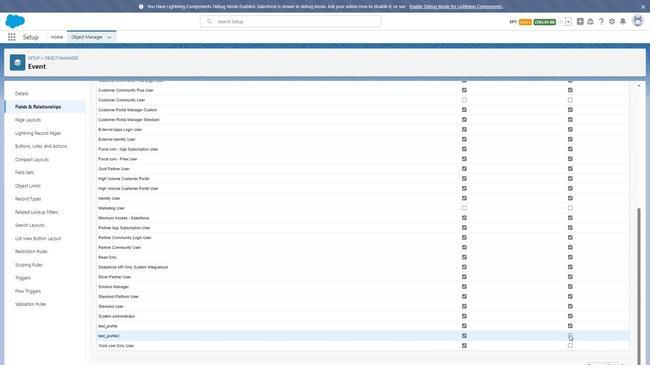 
Action: Mouse moved to (569, 345)
Screenshot: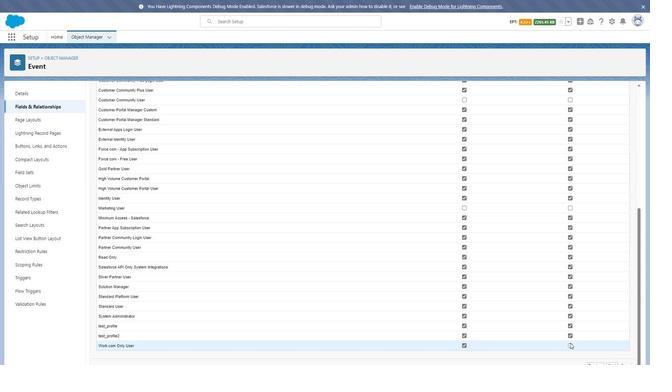 
Action: Mouse pressed left at (569, 345)
Screenshot: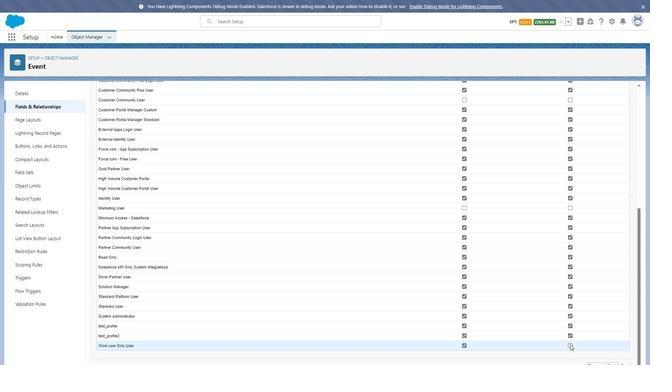 
Action: Mouse moved to (610, 366)
Screenshot: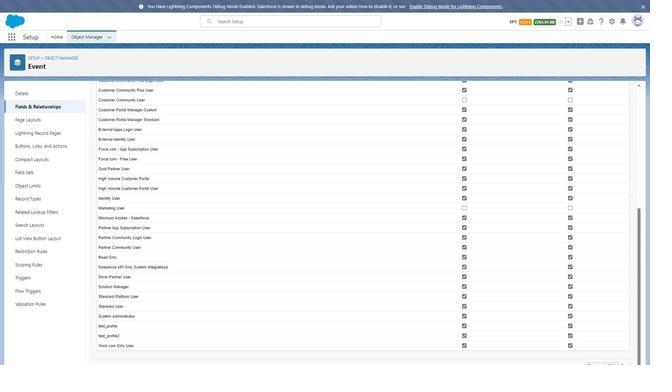 
Action: Mouse pressed left at (610, 366)
Screenshot: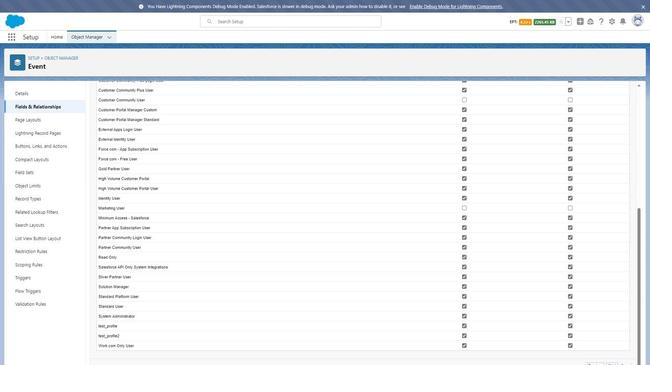 
Action: Mouse moved to (614, 227)
Screenshot: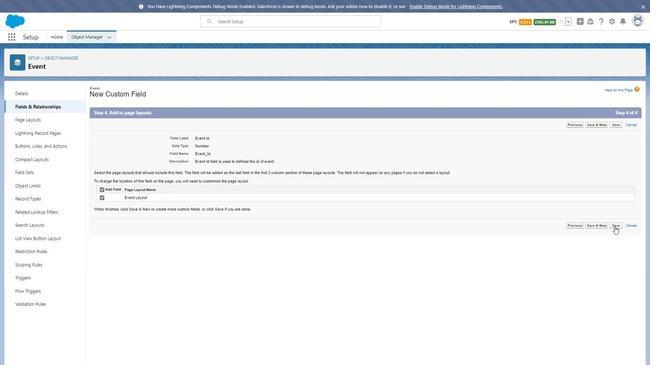 
Action: Mouse pressed left at (614, 227)
Screenshot: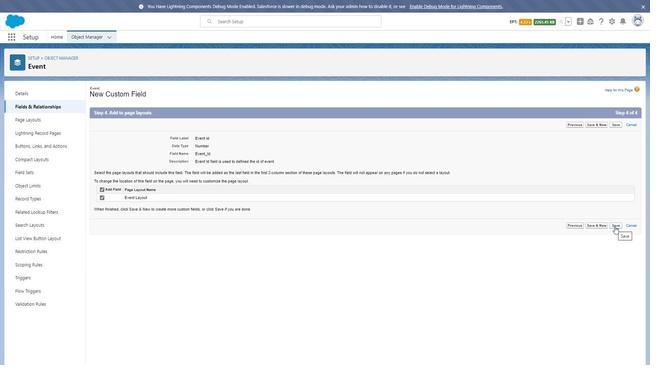 
Action: Mouse moved to (493, 94)
Screenshot: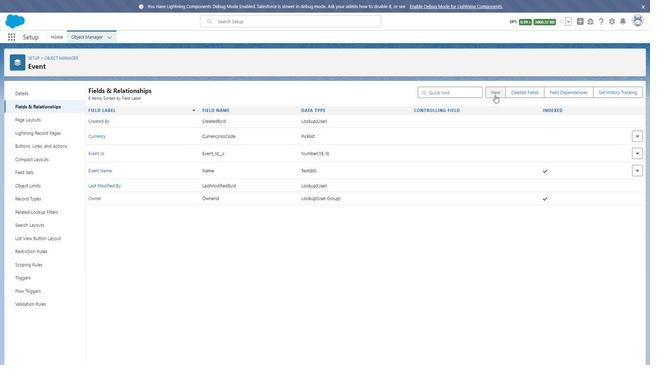 
Action: Mouse pressed left at (493, 94)
Screenshot: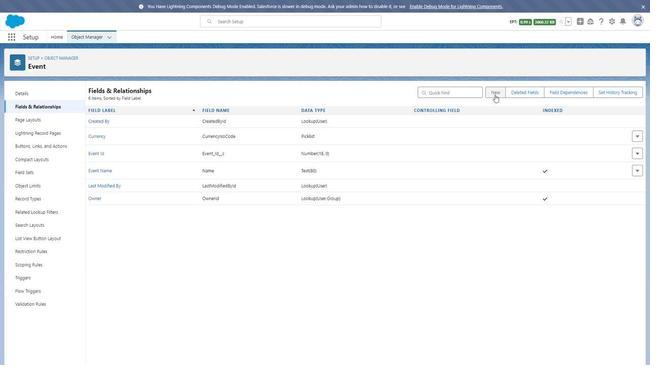 
Action: Mouse moved to (98, 339)
Screenshot: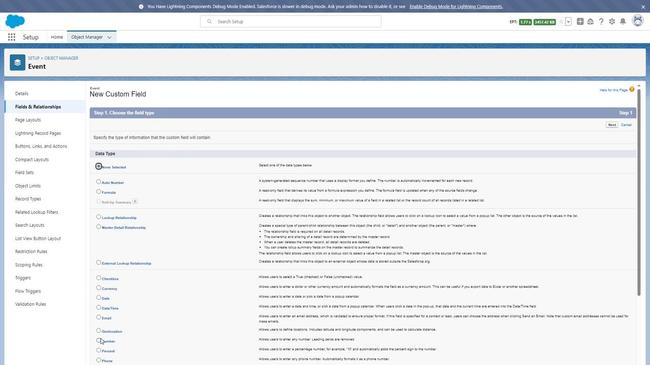 
Action: Mouse scrolled (98, 339) with delta (0, 0)
Screenshot: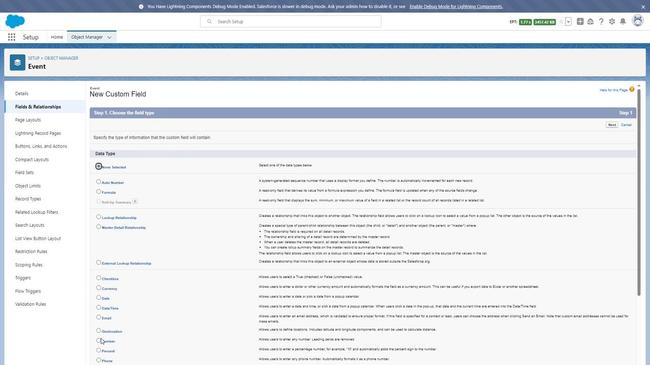 
Action: Mouse scrolled (98, 339) with delta (0, 0)
Screenshot: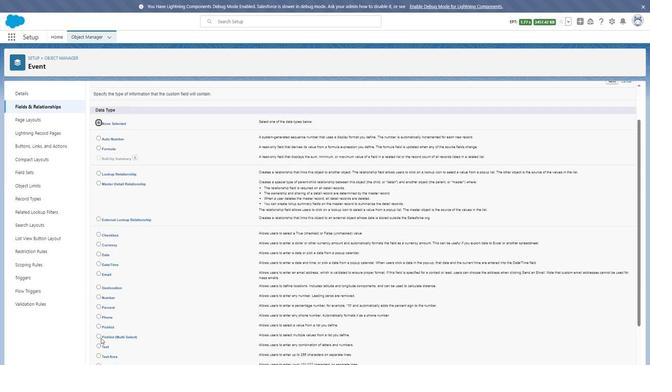 
Action: Mouse moved to (97, 283)
Screenshot: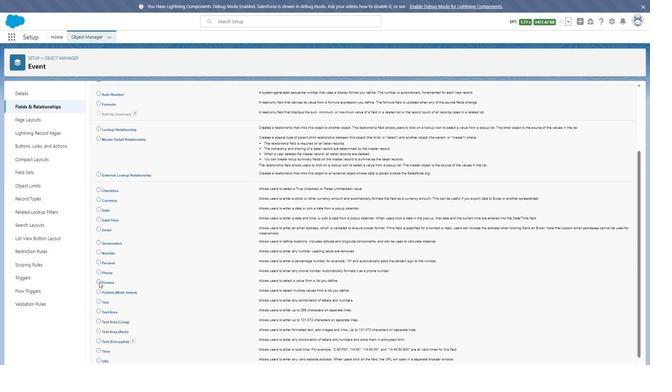 
Action: Mouse pressed left at (97, 283)
Screenshot: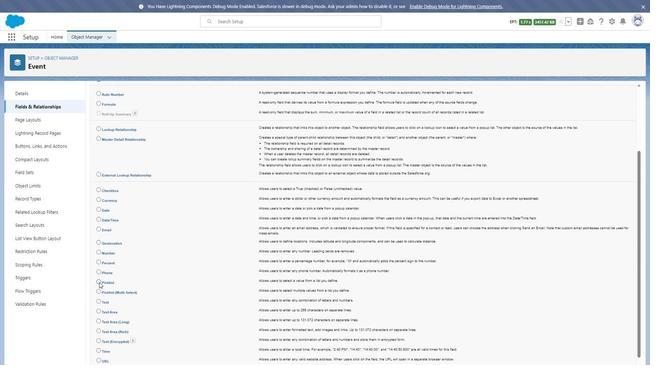 
Action: Mouse moved to (590, 342)
Screenshot: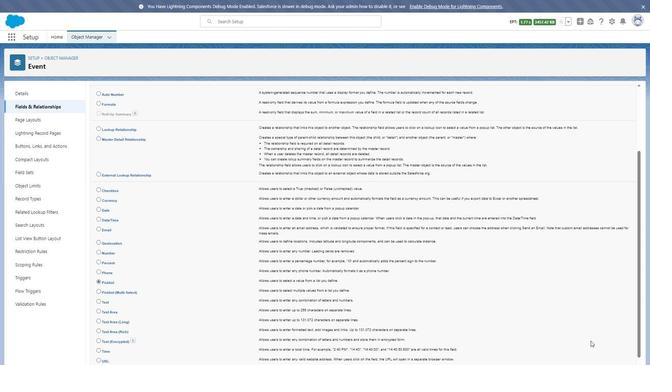 
Action: Mouse scrolled (590, 342) with delta (0, 0)
Screenshot: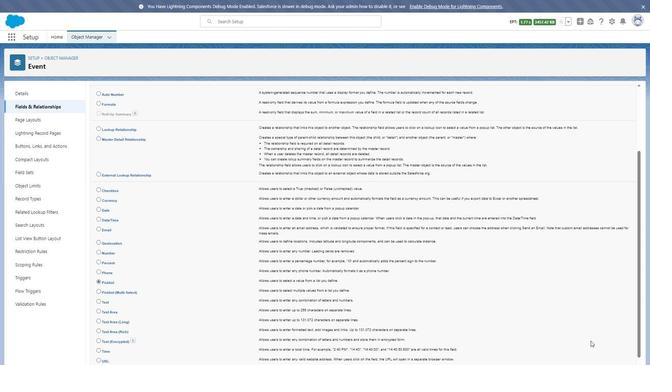 
Action: Mouse moved to (590, 345)
Screenshot: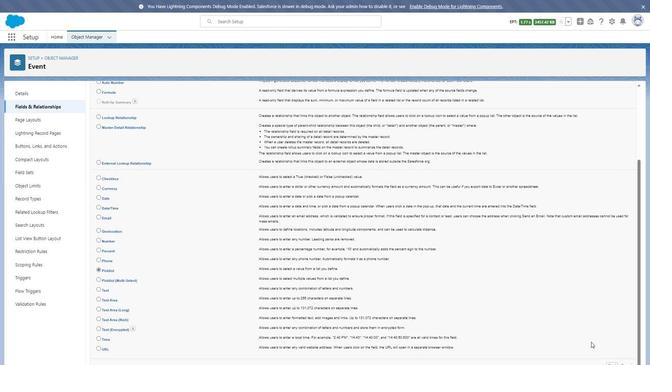 
Action: Mouse scrolled (590, 344) with delta (0, 0)
